 Task: Send an email with the signature David Green with the subject Thank you for a job offer acceptance and the message Can you please let me know the status of the customer complaint we received last week? from softage.10@softage.net to softage.5@softage.net and move the email from Sent Items to the folder User research
Action: Mouse moved to (107, 110)
Screenshot: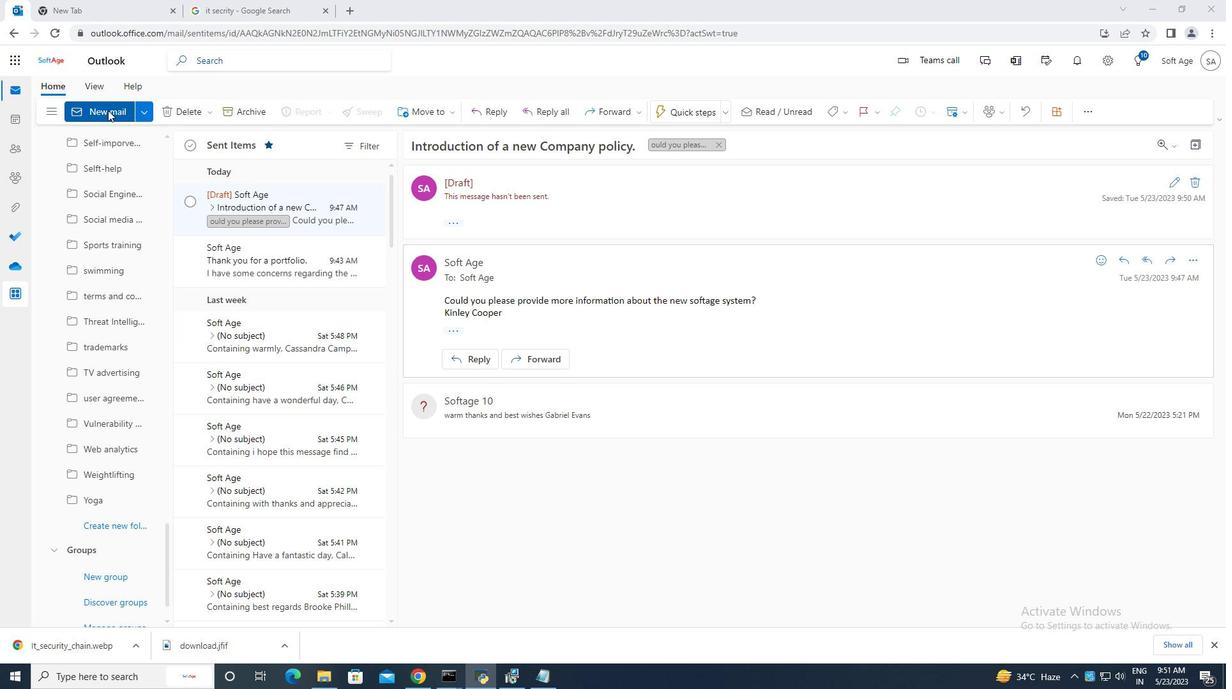 
Action: Mouse pressed left at (107, 110)
Screenshot: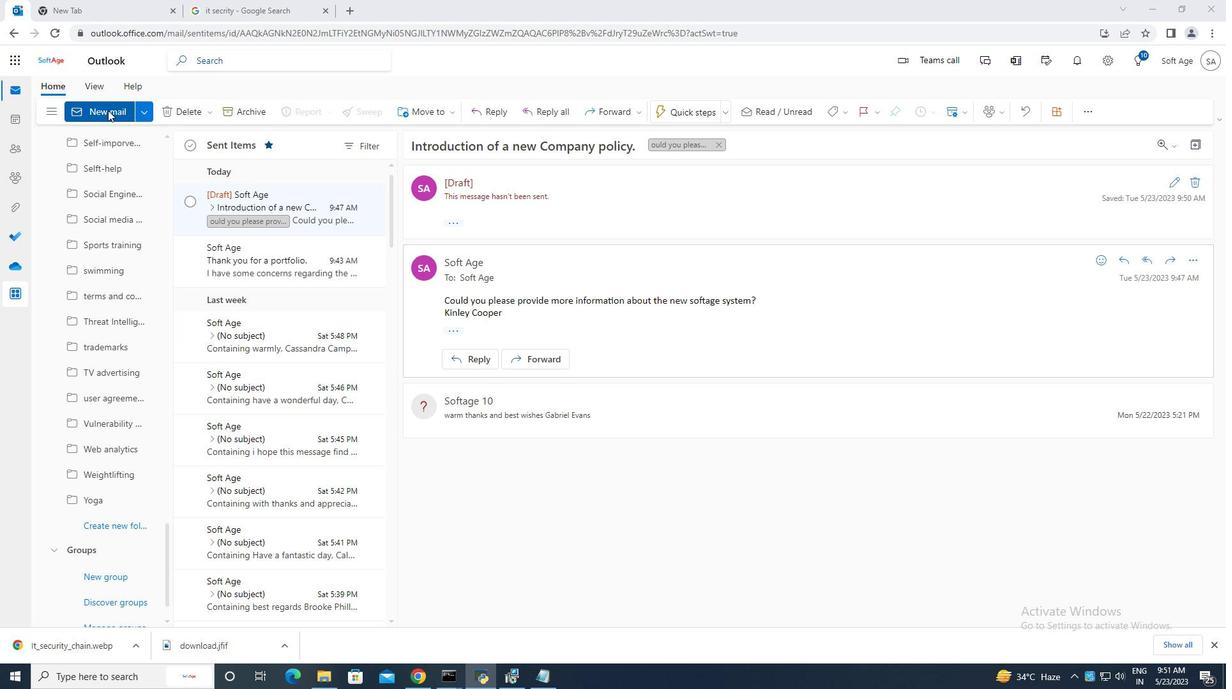 
Action: Mouse moved to (820, 114)
Screenshot: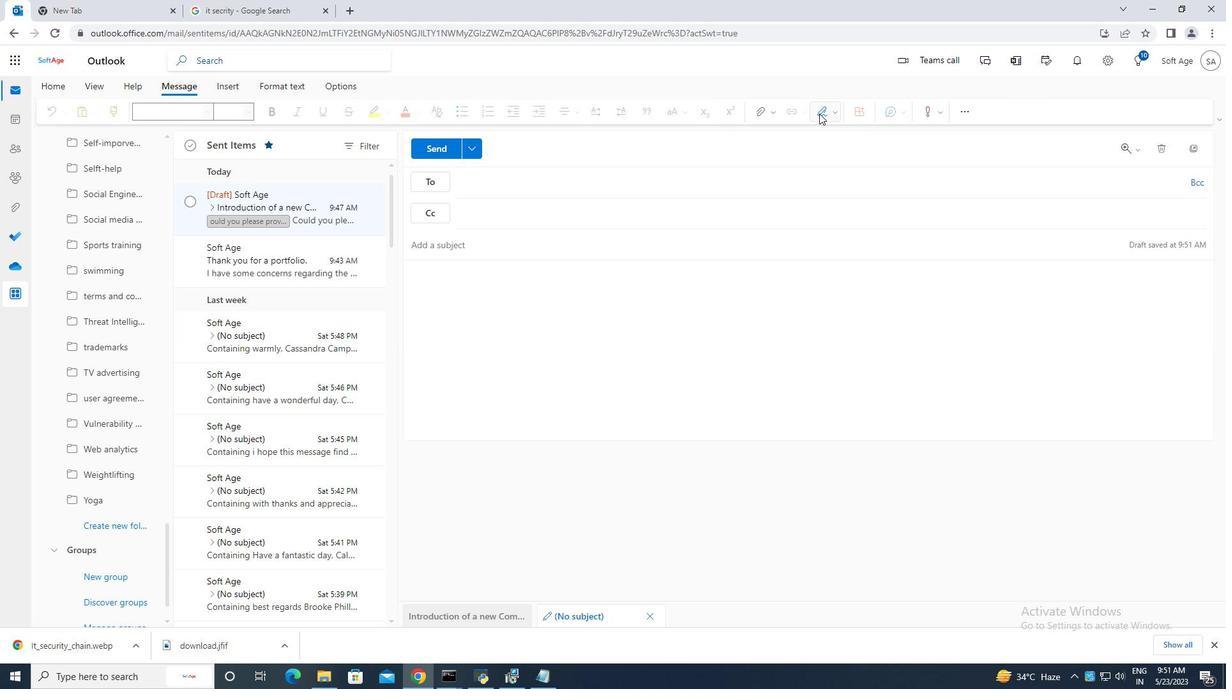 
Action: Mouse pressed left at (820, 114)
Screenshot: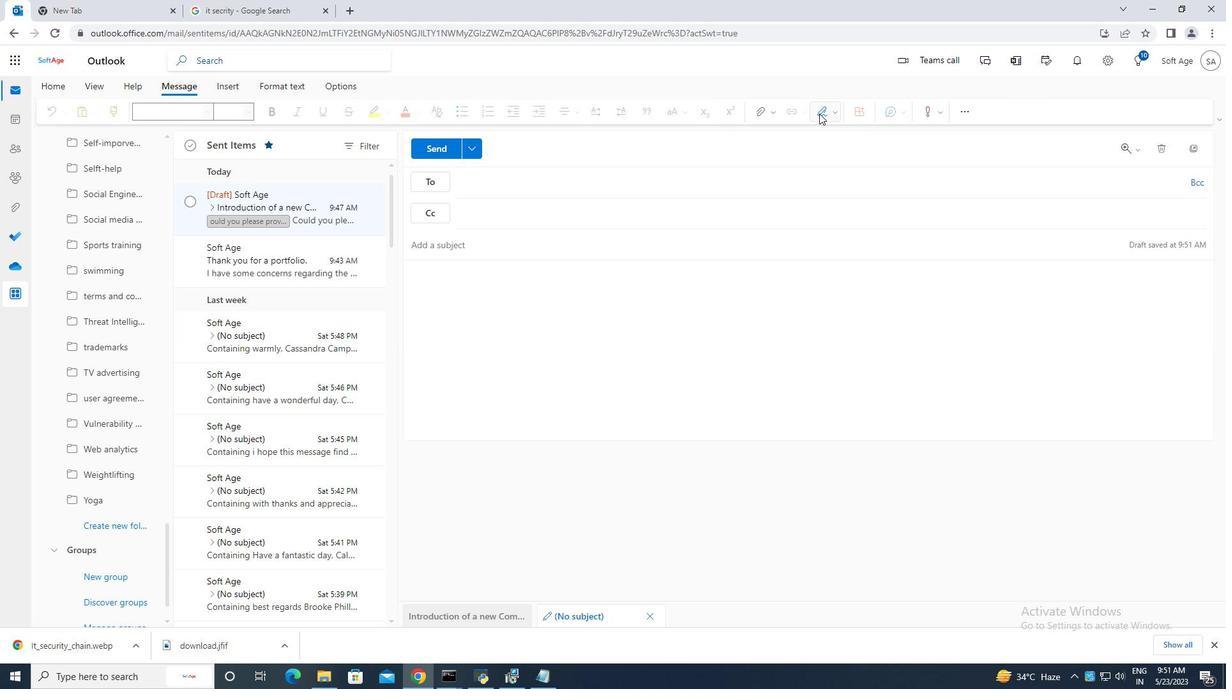 
Action: Mouse moved to (779, 165)
Screenshot: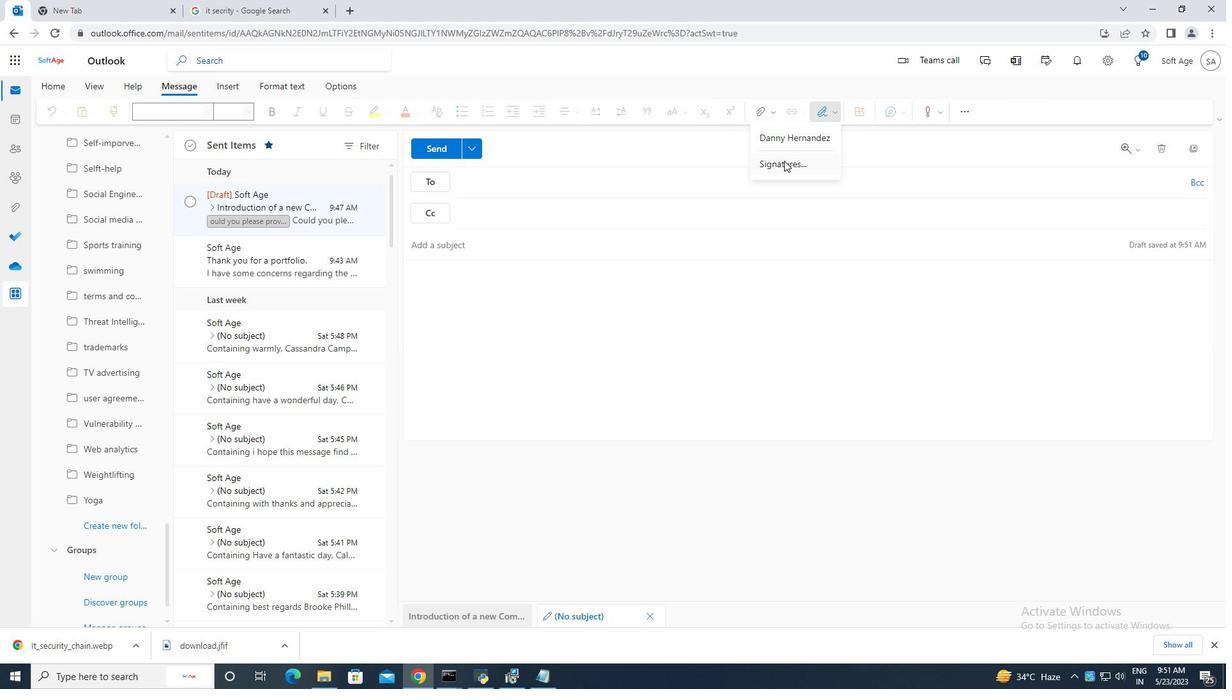 
Action: Mouse pressed left at (779, 165)
Screenshot: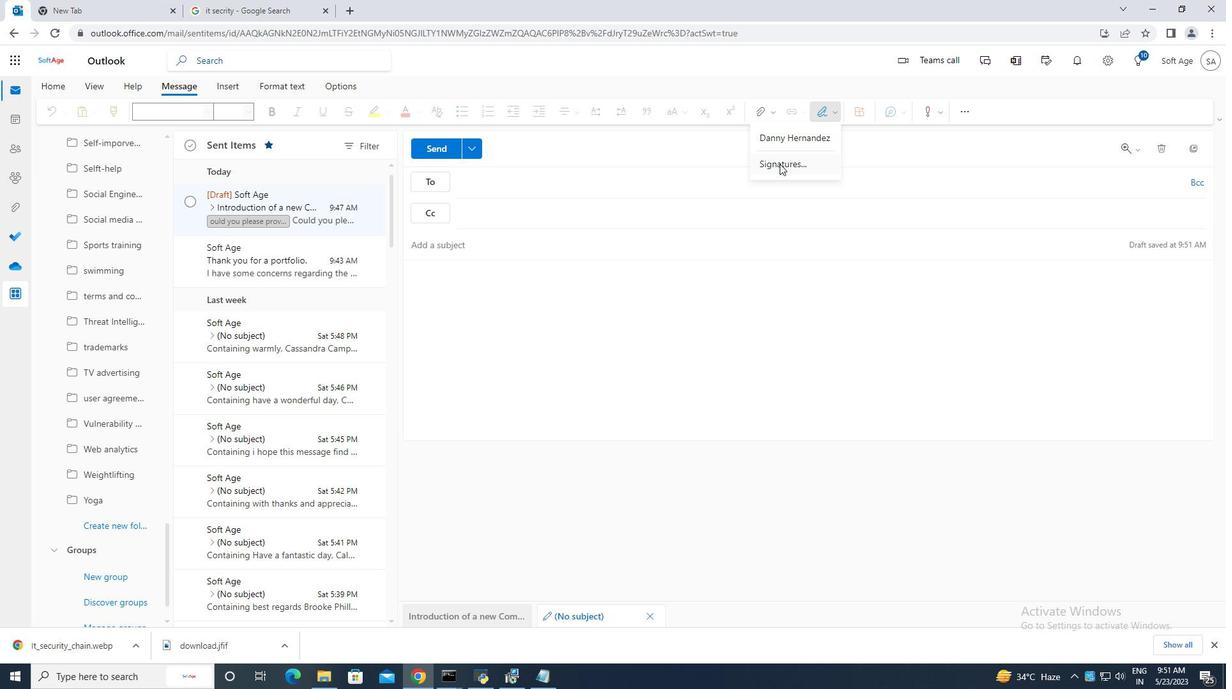 
Action: Mouse moved to (869, 213)
Screenshot: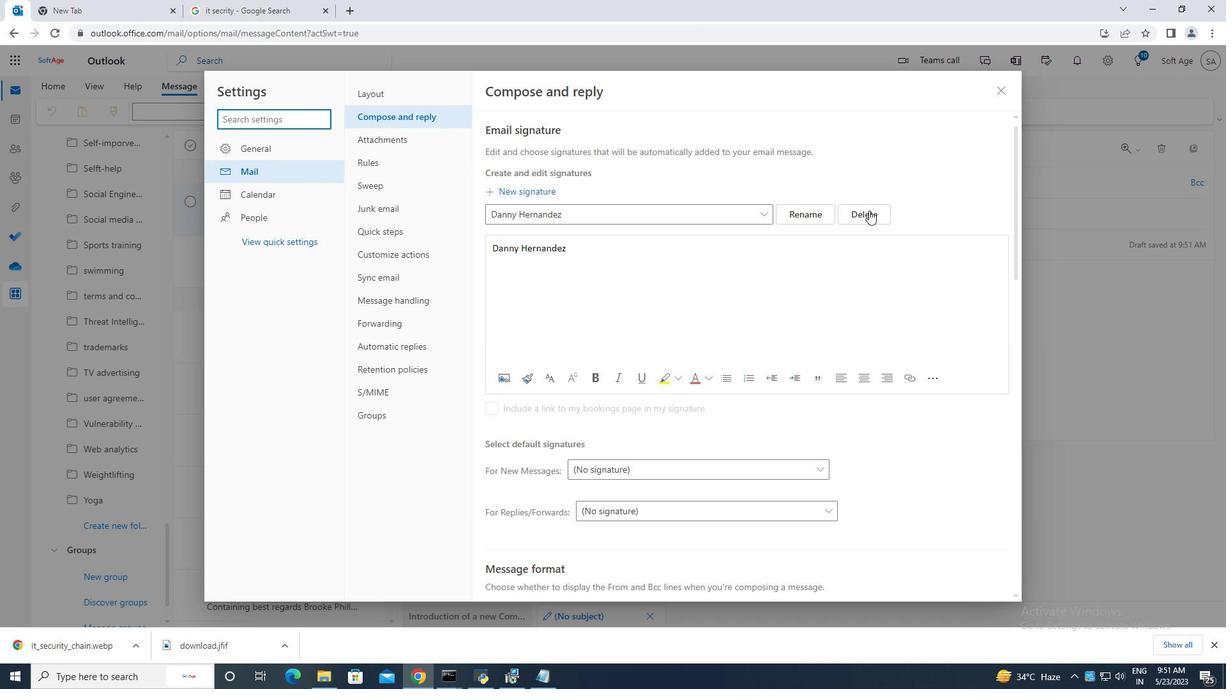 
Action: Mouse pressed left at (869, 213)
Screenshot: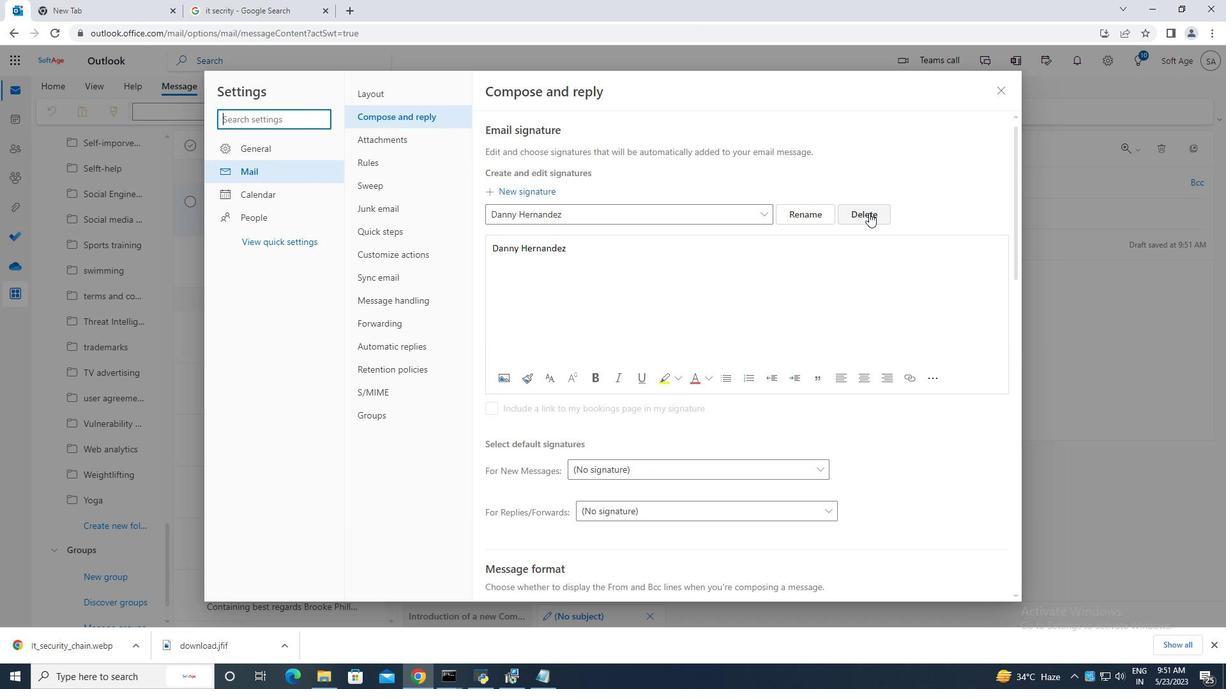 
Action: Mouse moved to (586, 215)
Screenshot: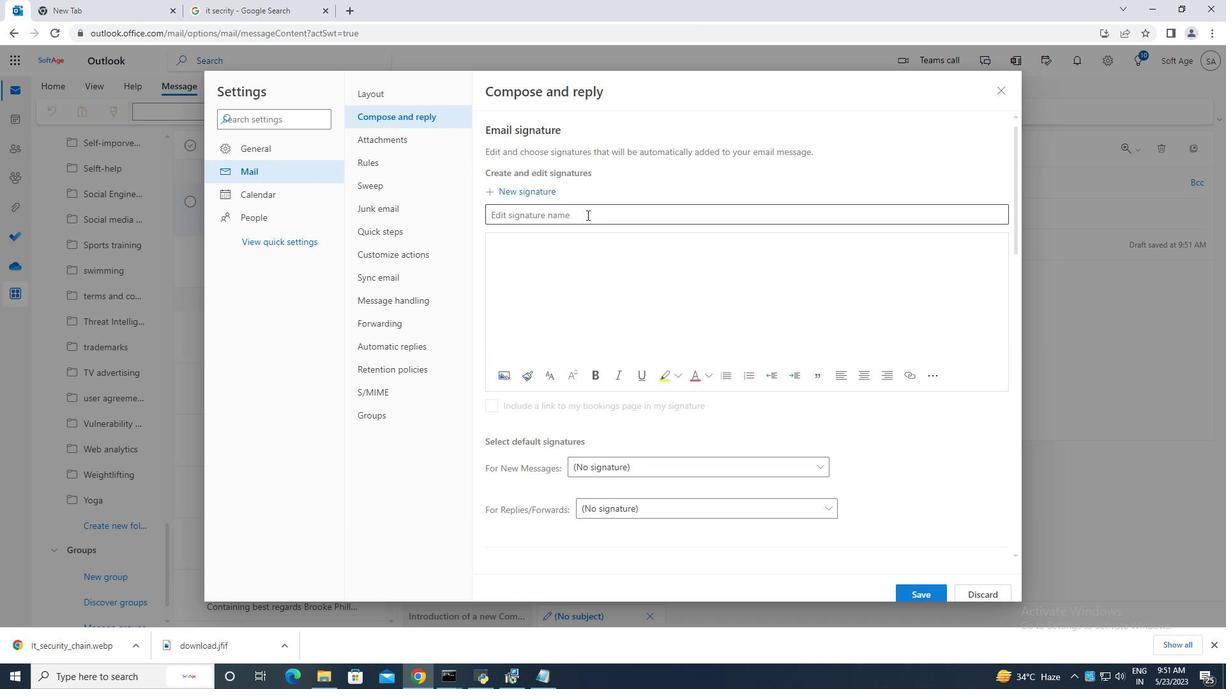 
Action: Mouse pressed left at (586, 215)
Screenshot: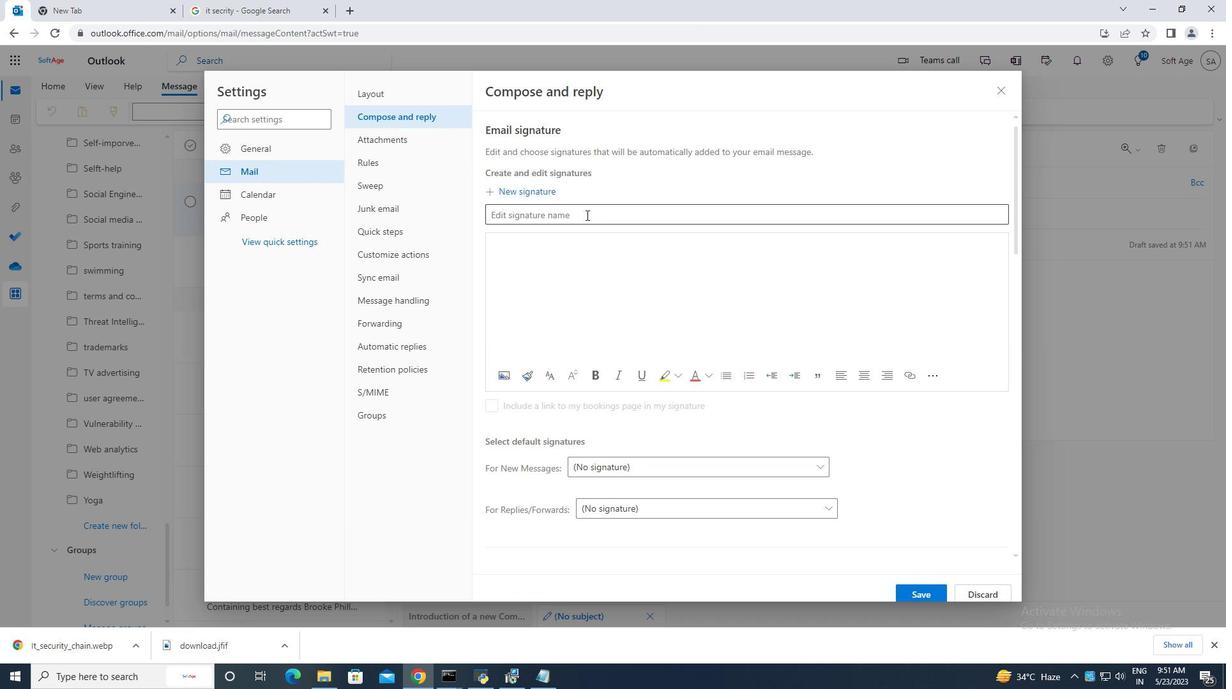 
Action: Key pressed <Key.caps_lock>D<Key.caps_lock>avid<Key.space><Key.backspace><Key.backspace><Key.backspace><Key.backspace><Key.backspace><Key.backspace>d<Key.caps_lock>AVID<Key.space><Key.caps_lock>g<Key.caps_lock>REEN<Key.space>
Screenshot: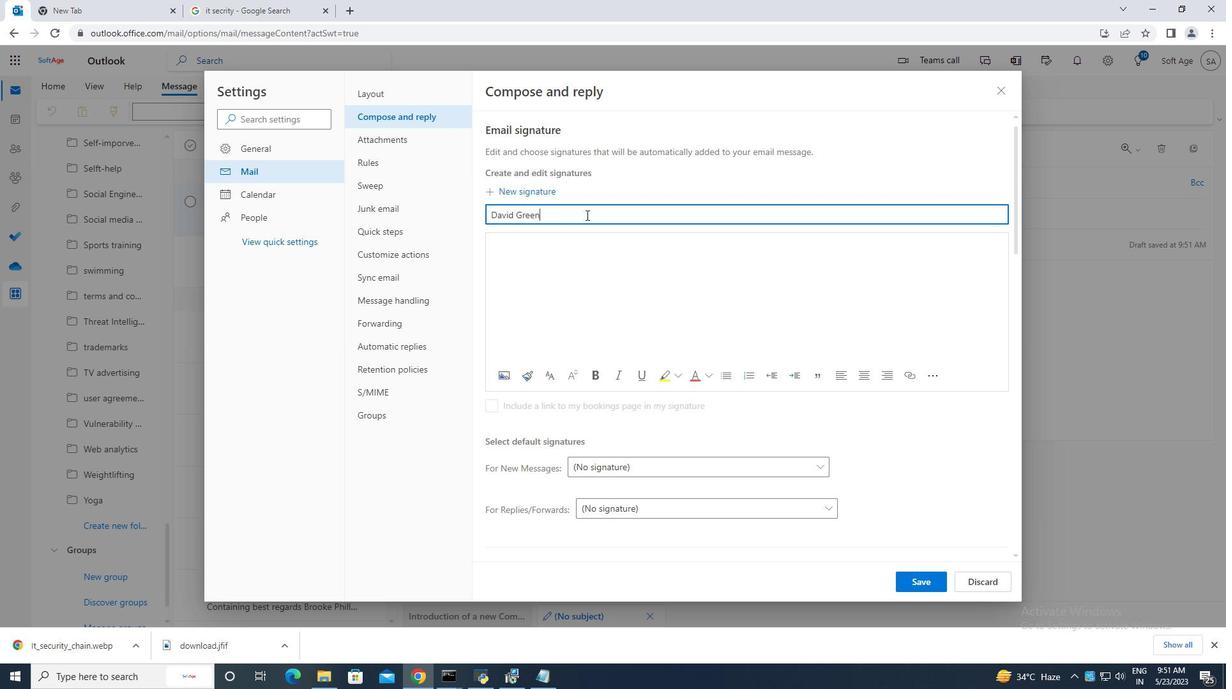 
Action: Mouse moved to (525, 252)
Screenshot: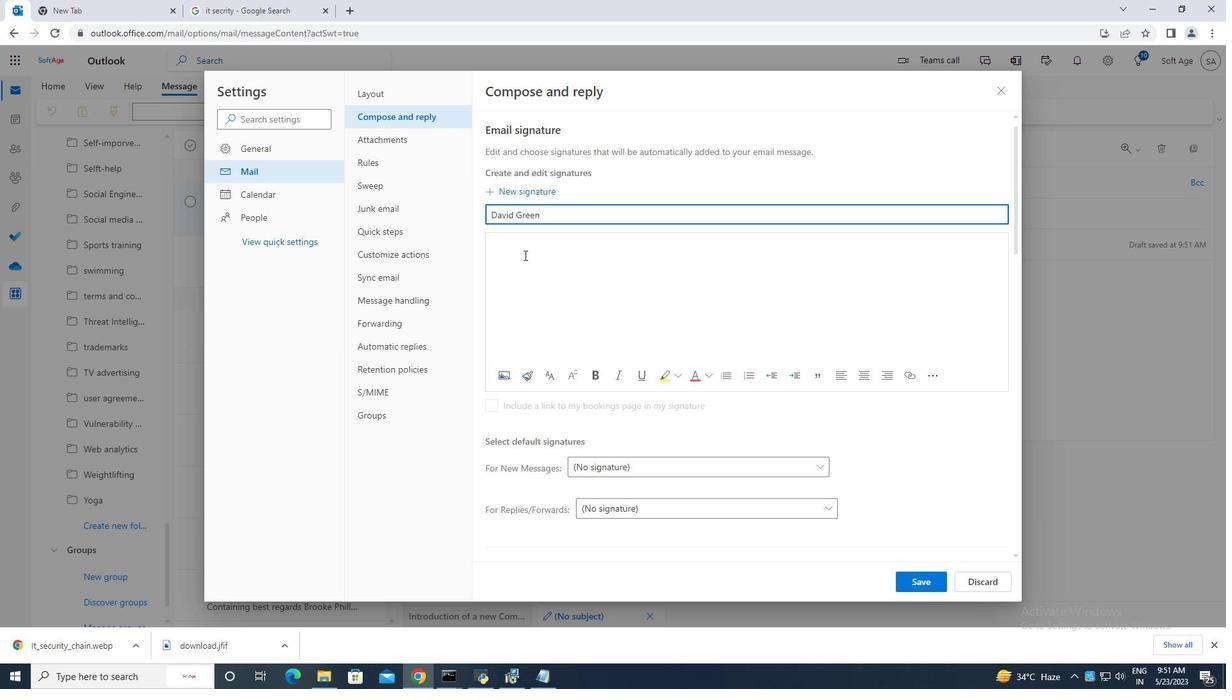 
Action: Mouse pressed left at (525, 252)
Screenshot: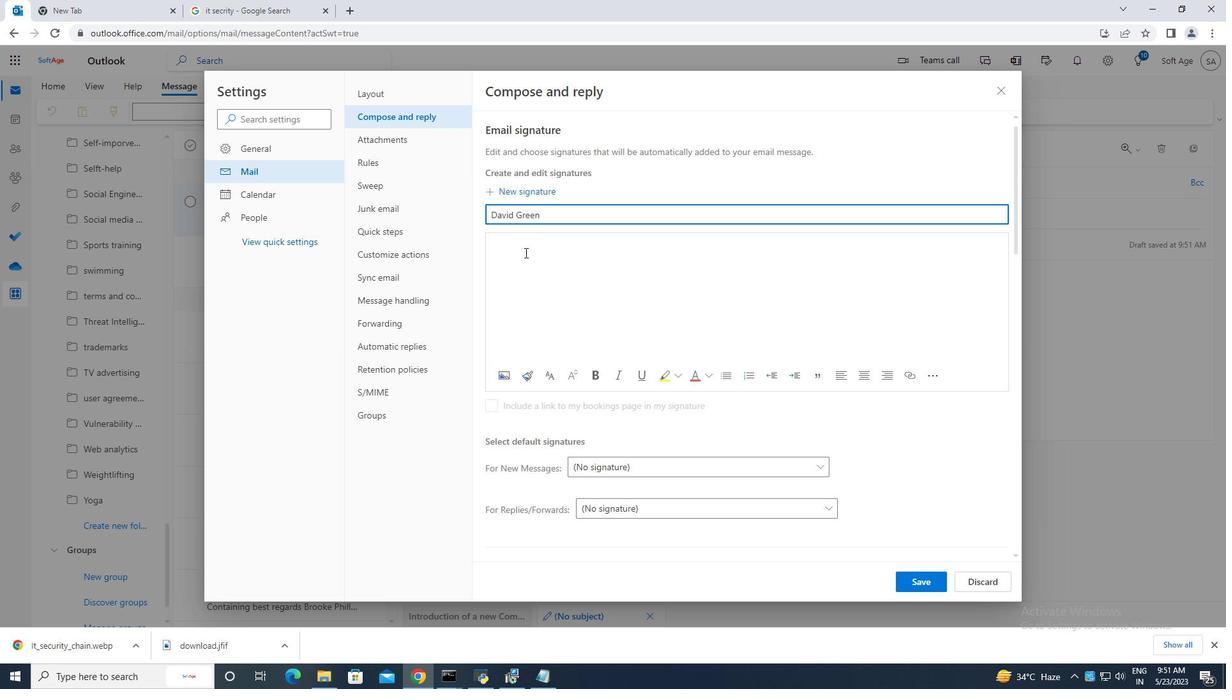 
Action: Key pressed <Key.caps_lock>d<Key.caps_lock>AVID<Key.space><Key.caps_lock>g<Key.caps_lock>REEN
Screenshot: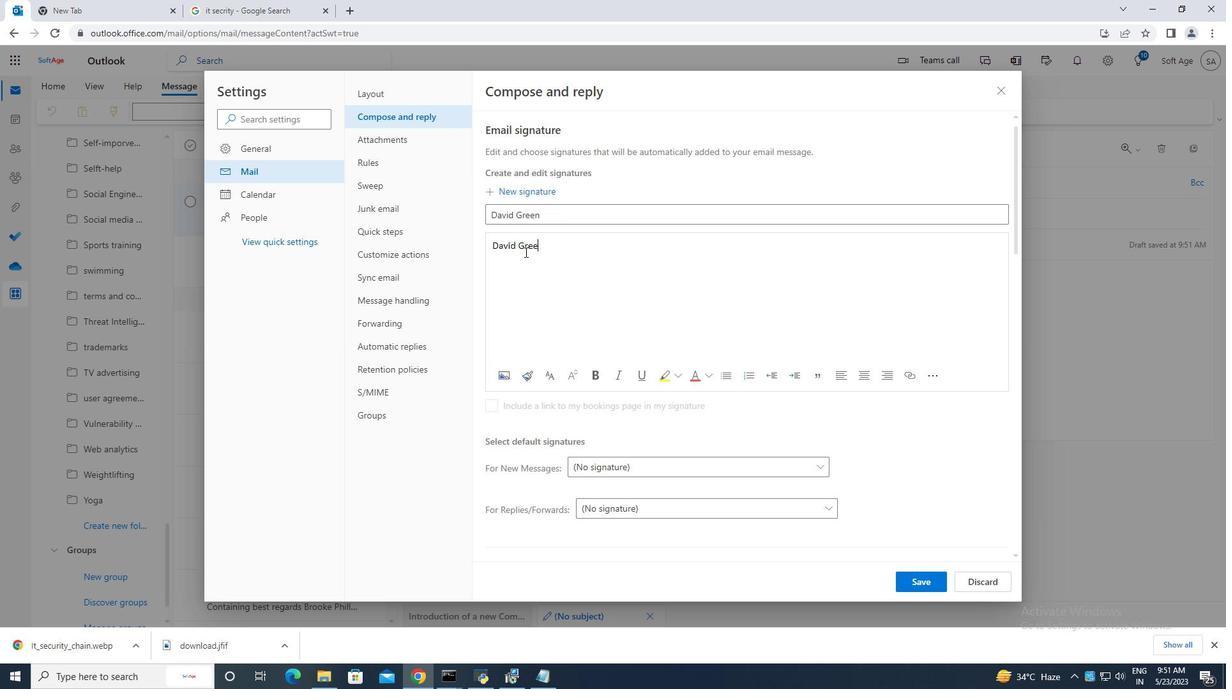 
Action: Mouse moved to (925, 584)
Screenshot: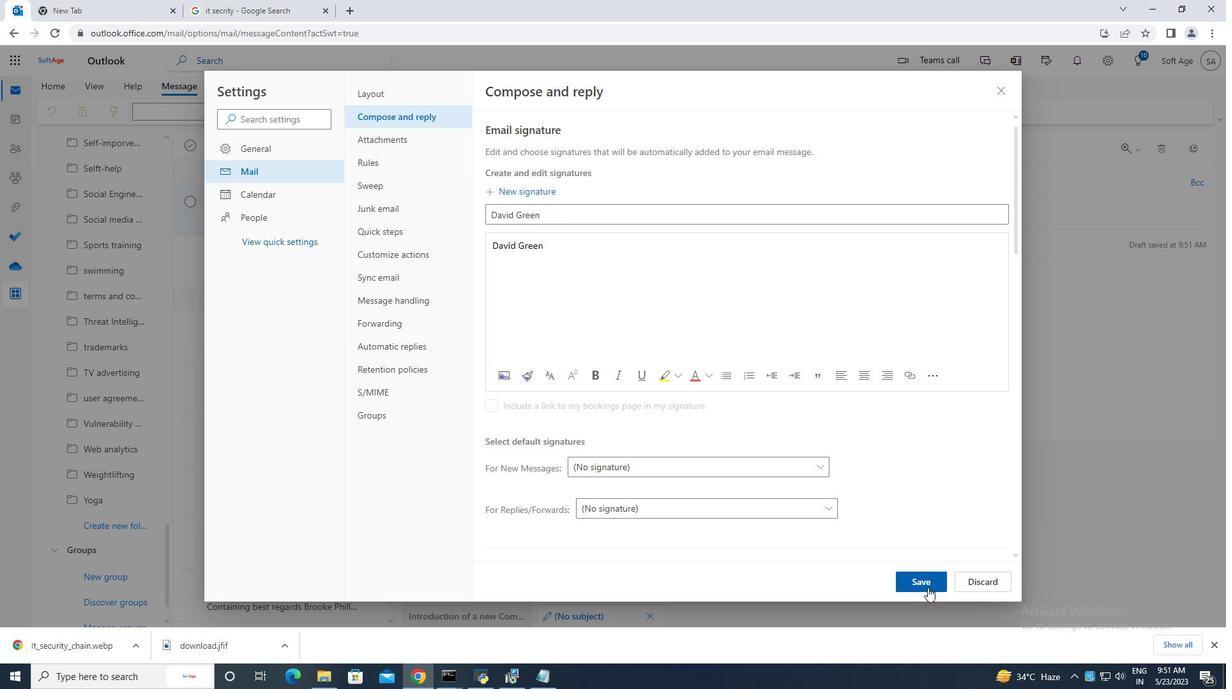 
Action: Mouse pressed left at (925, 584)
Screenshot: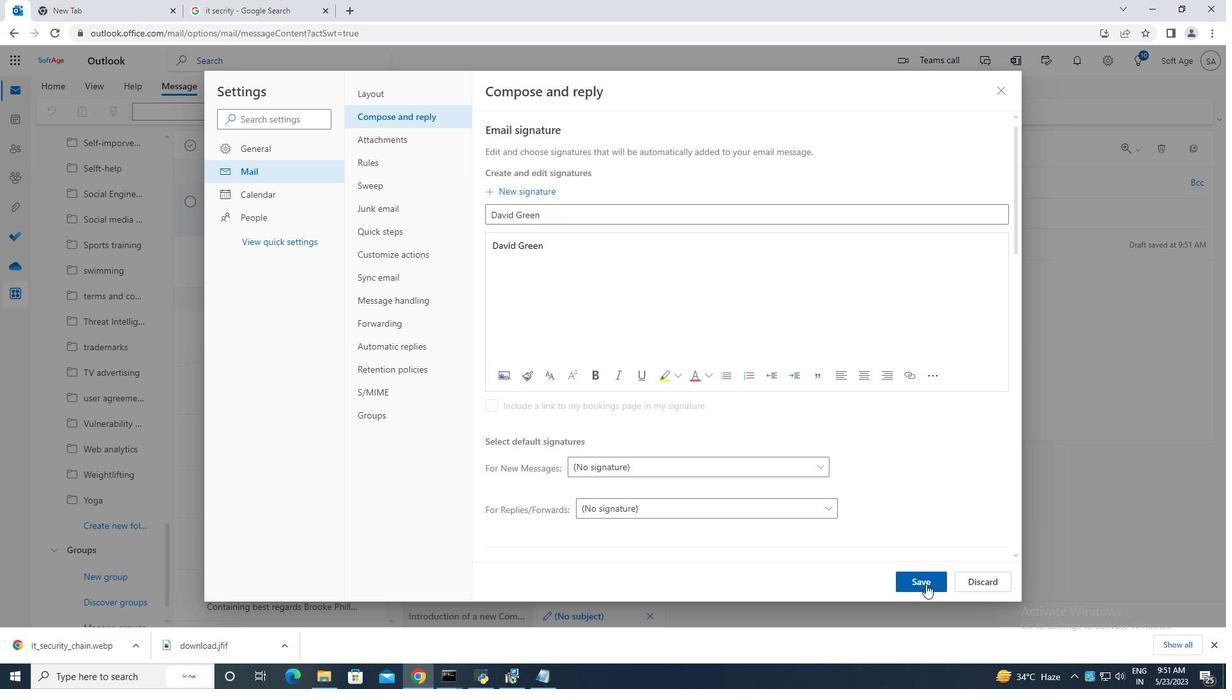 
Action: Mouse moved to (1007, 85)
Screenshot: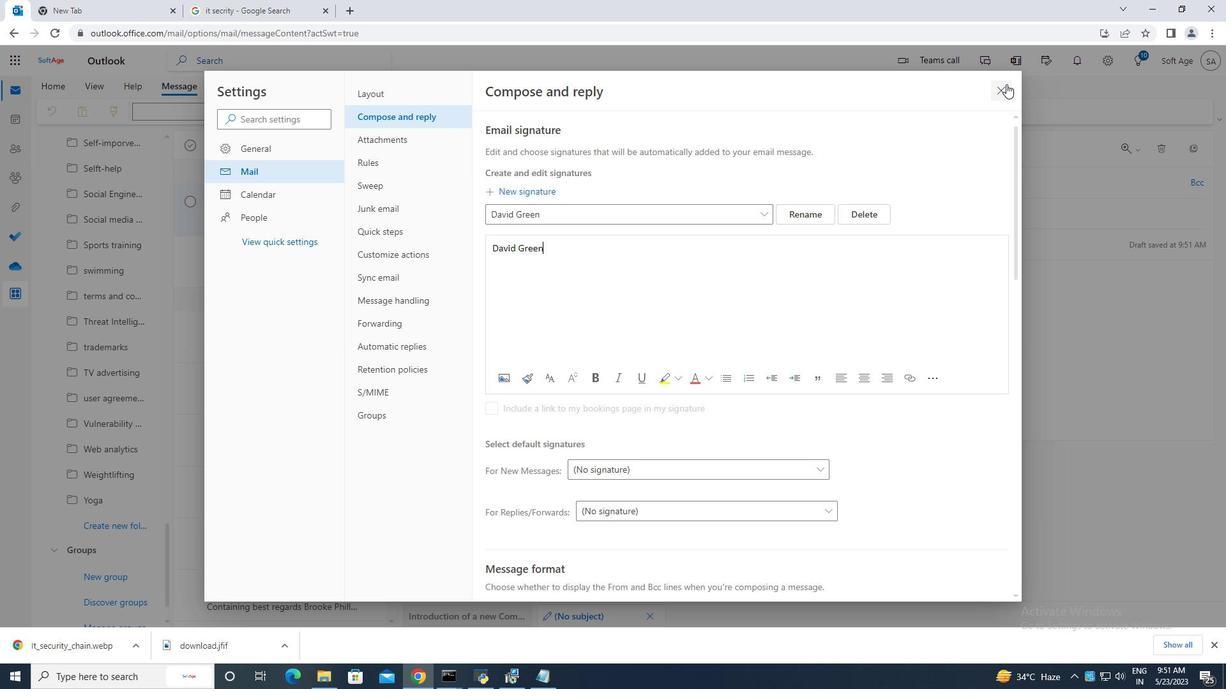 
Action: Mouse pressed left at (1007, 85)
Screenshot: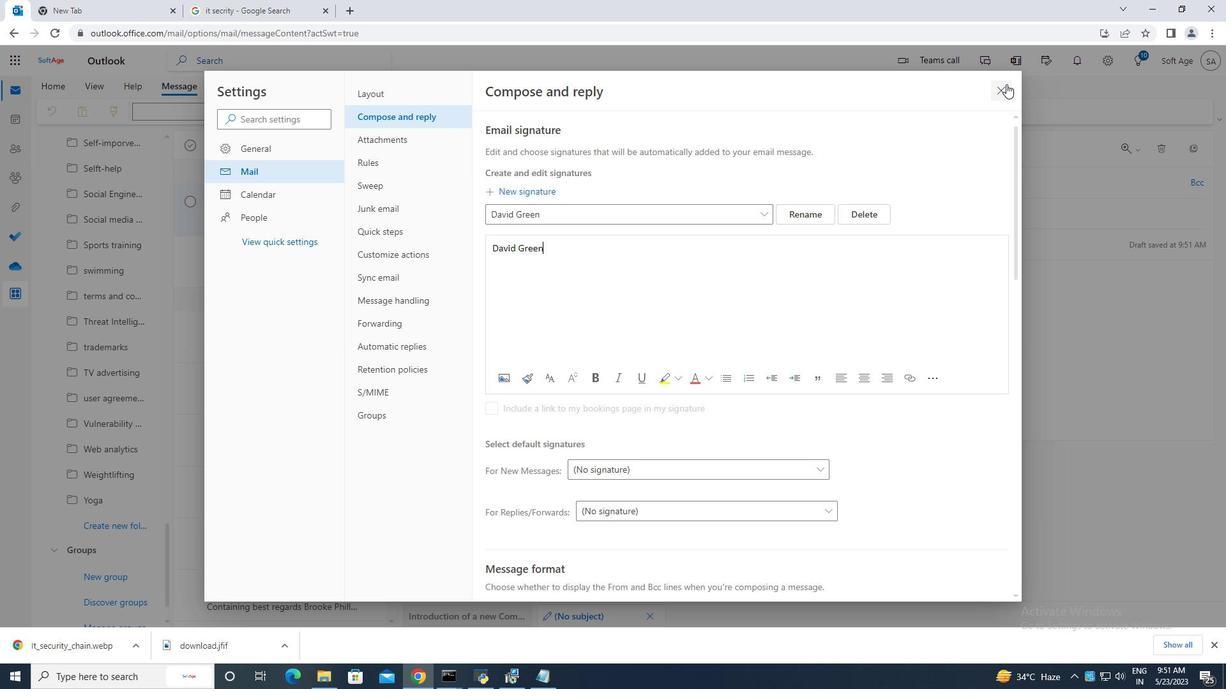 
Action: Mouse moved to (824, 110)
Screenshot: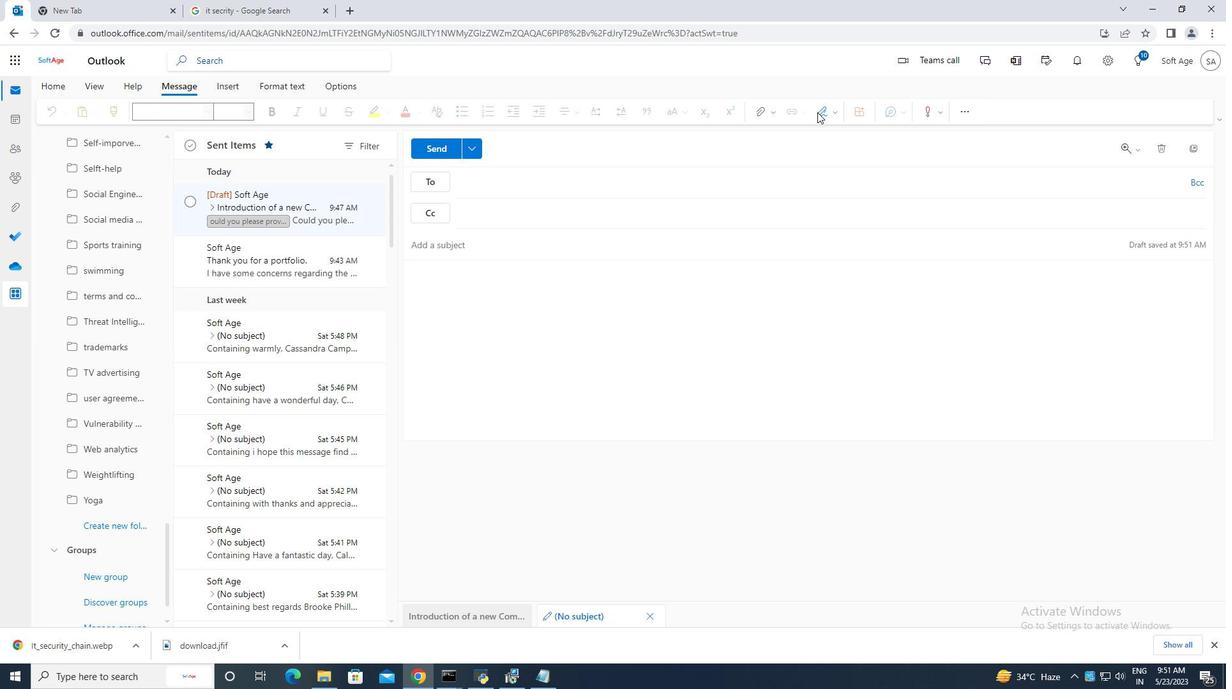 
Action: Mouse pressed left at (824, 110)
Screenshot: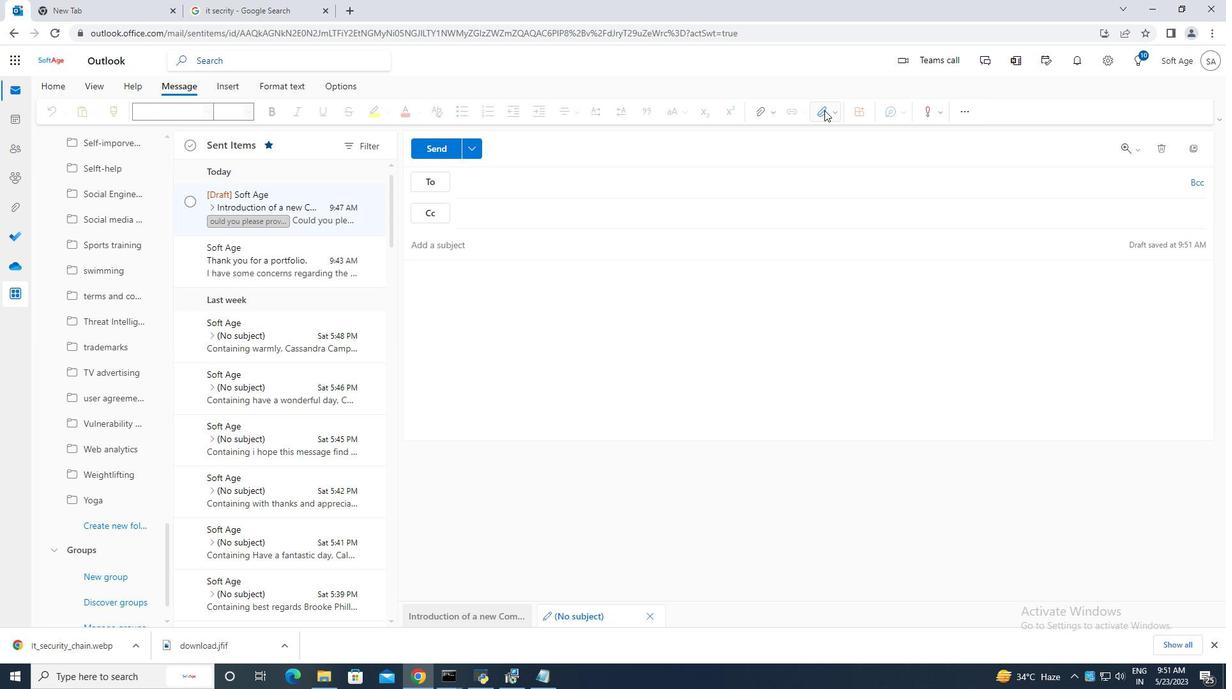 
Action: Mouse moved to (806, 136)
Screenshot: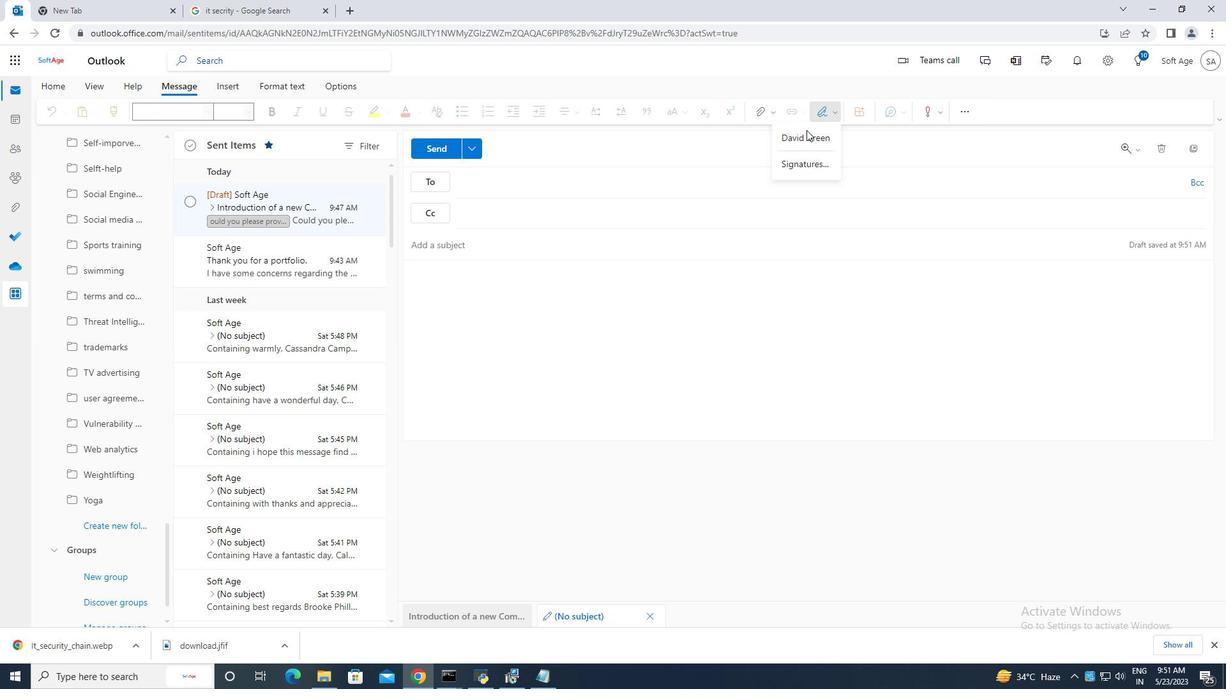 
Action: Mouse pressed left at (806, 136)
Screenshot: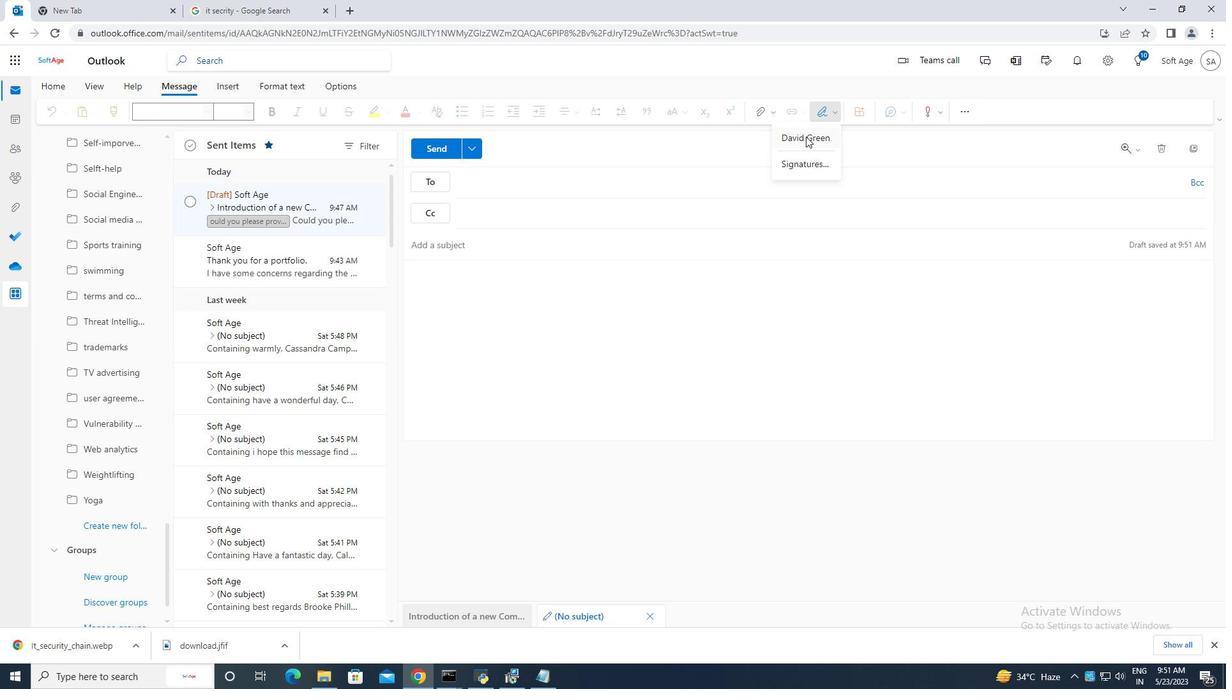 
Action: Mouse moved to (452, 241)
Screenshot: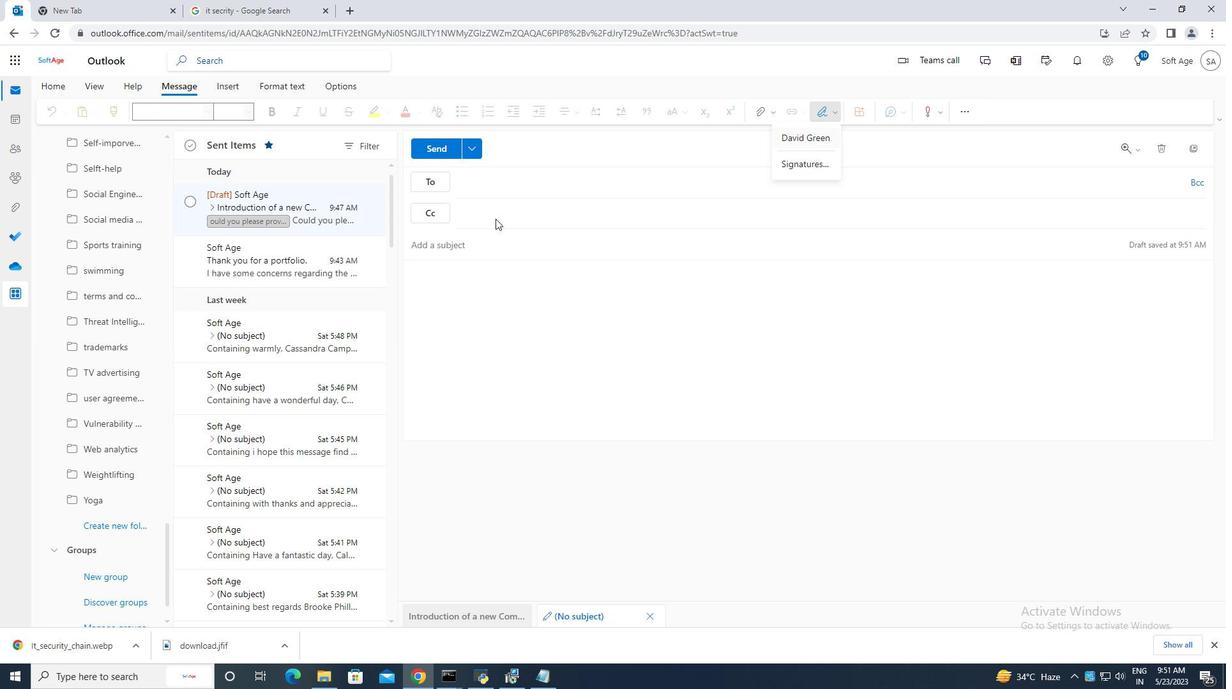 
Action: Mouse pressed left at (452, 241)
Screenshot: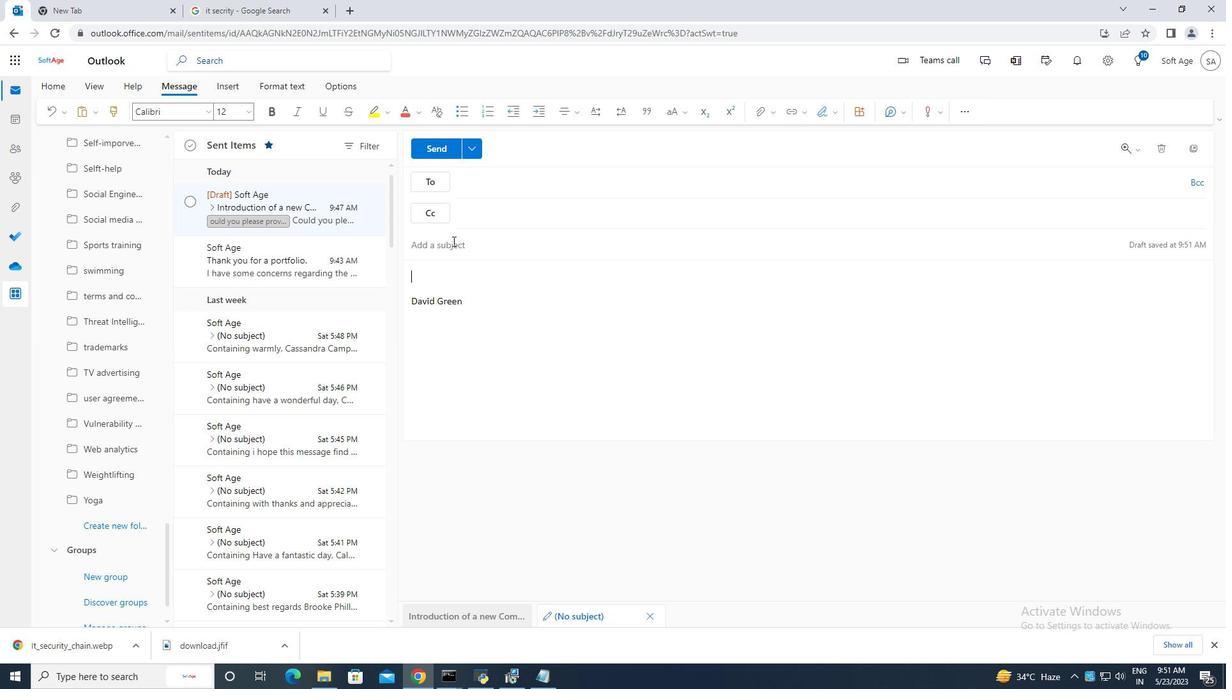
Action: Key pressed <Key.caps_lock>t<Key.caps_lock>HANK<Key.space>YOU<Key.space>FOR<Key.space>A<Key.space>JOB<Key.space>OFFER<Key.space>ACCEPTANCE<Key.space><Key.backspace>.
Screenshot: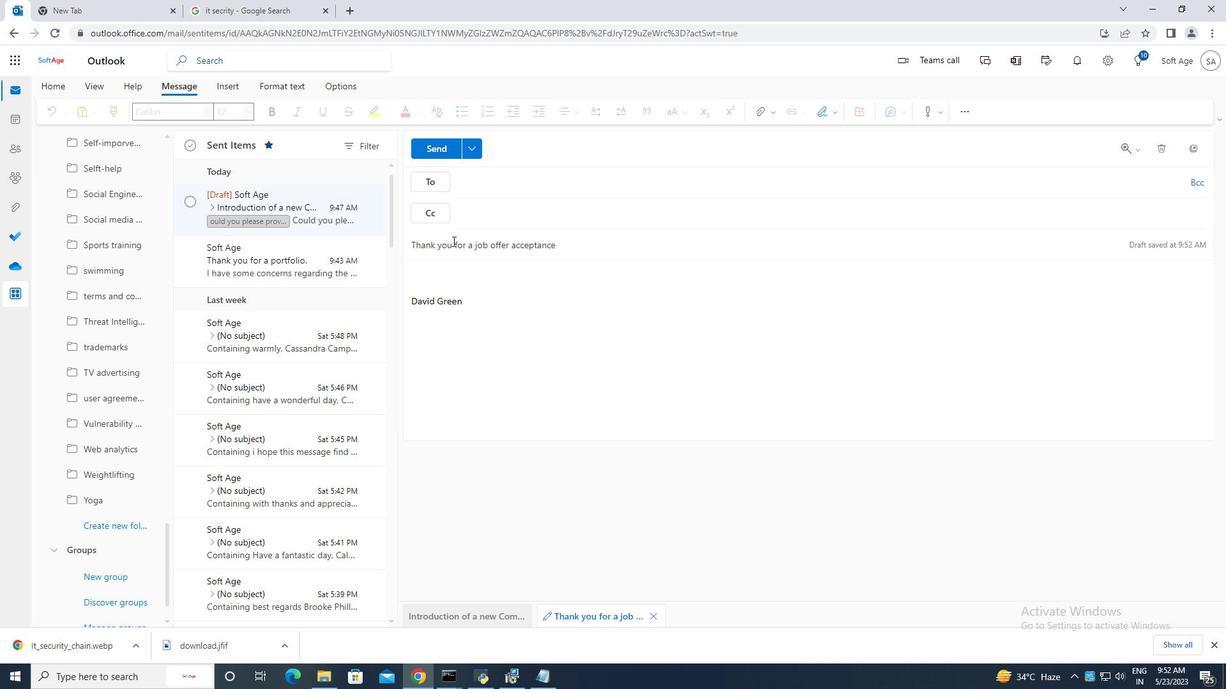 
Action: Mouse moved to (446, 272)
Screenshot: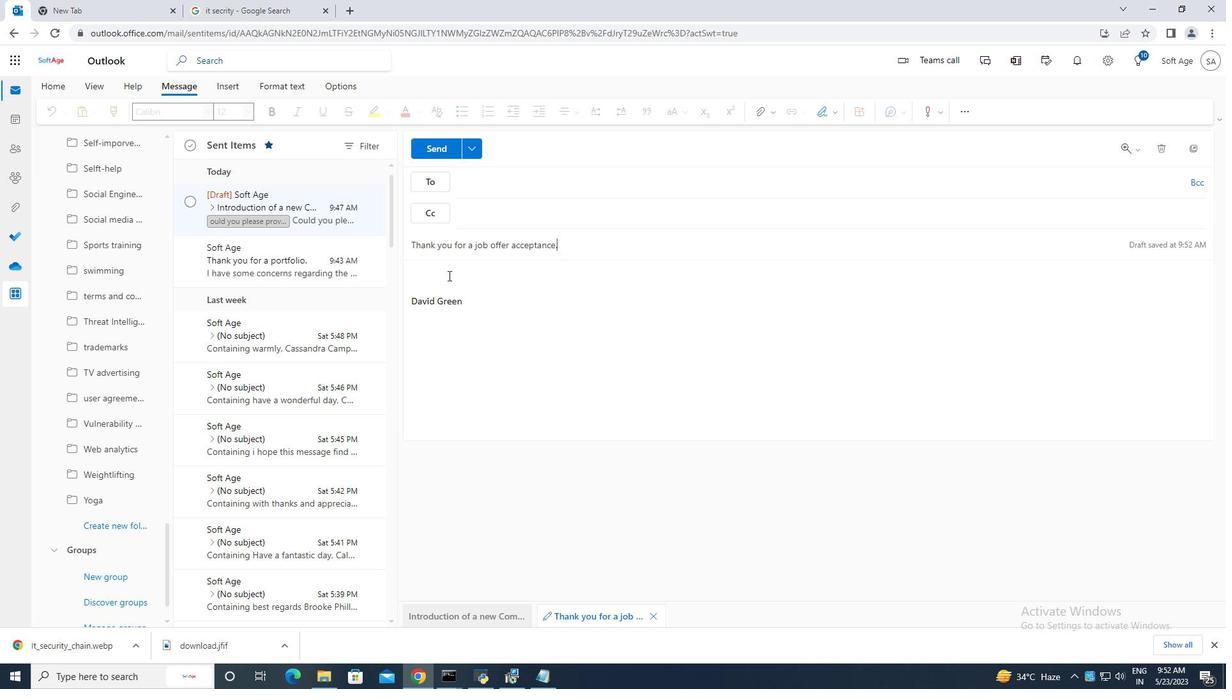 
Action: Mouse pressed left at (446, 272)
Screenshot: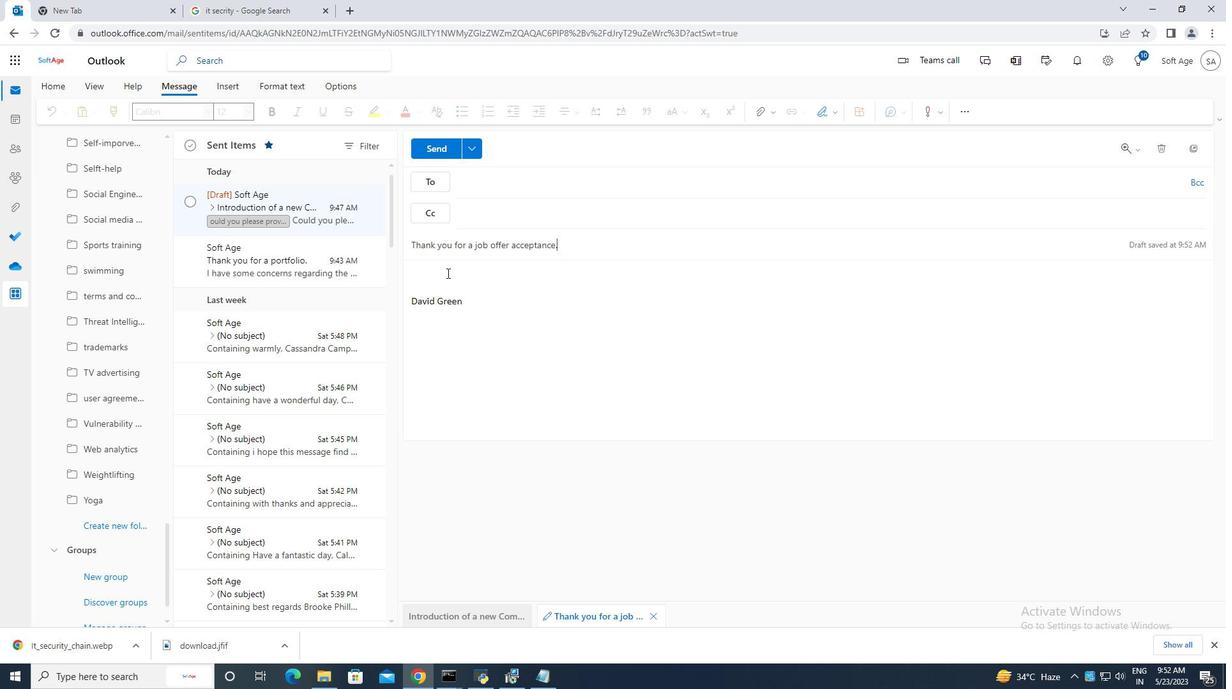 
Action: Key pressed <Key.caps_lock>c<Key.caps_lock>AN<Key.space>YOU<Key.space>PLEASE<Key.space>LET<Key.space>ME<Key.space>KNOW<Key.space>THE<Key.space>STATUS<Key.space>OF<Key.space>THE<Key.space>CUSTOMER<Key.space>COMPLAINT<Key.space>WE<Key.space>RECIEVED<Key.space><Key.backspace><Key.backspace><Key.backspace><Key.backspace><Key.backspace><Key.backspace>EVIED<Key.space><Key.backspace><Key.backspace><Key.backspace><Key.backspace>ED<Key.space><Key.backspace><Key.backspace><Key.backspace><Key.backspace>IEVED<Key.space><Key.backspace><Key.backspace><Key.backspace><Key.backspace><Key.backspace>VED<Key.space>LAST<Key.space>WEEK.
Screenshot: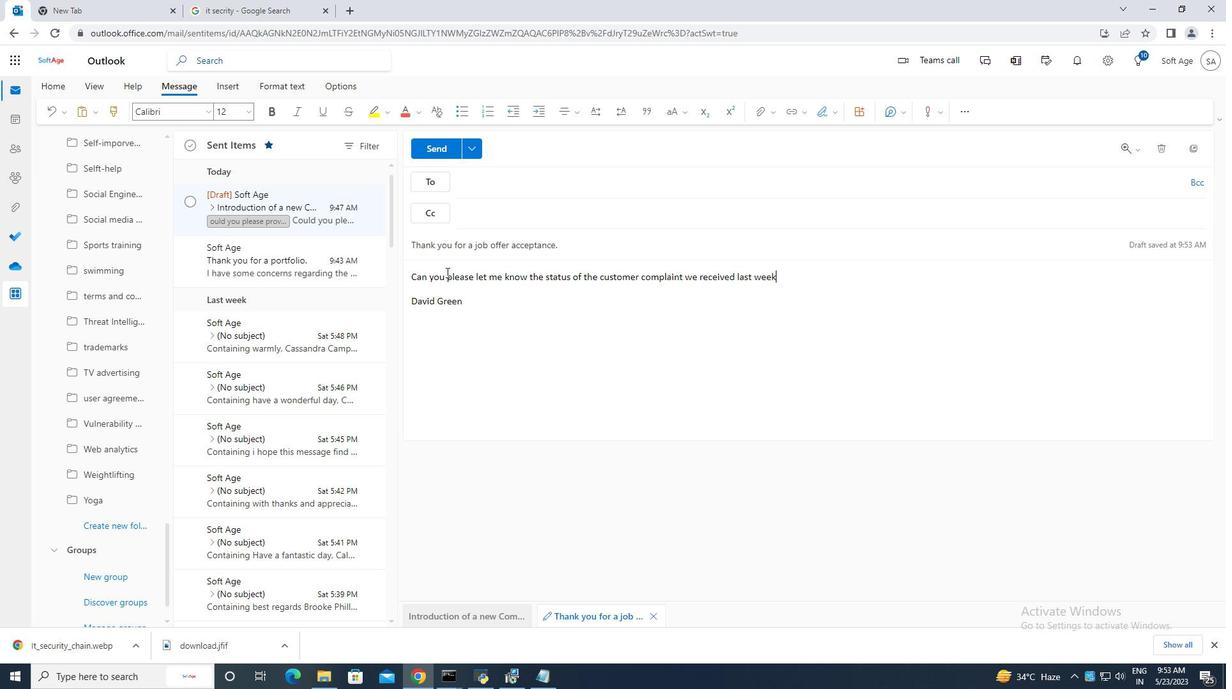
Action: Mouse moved to (518, 187)
Screenshot: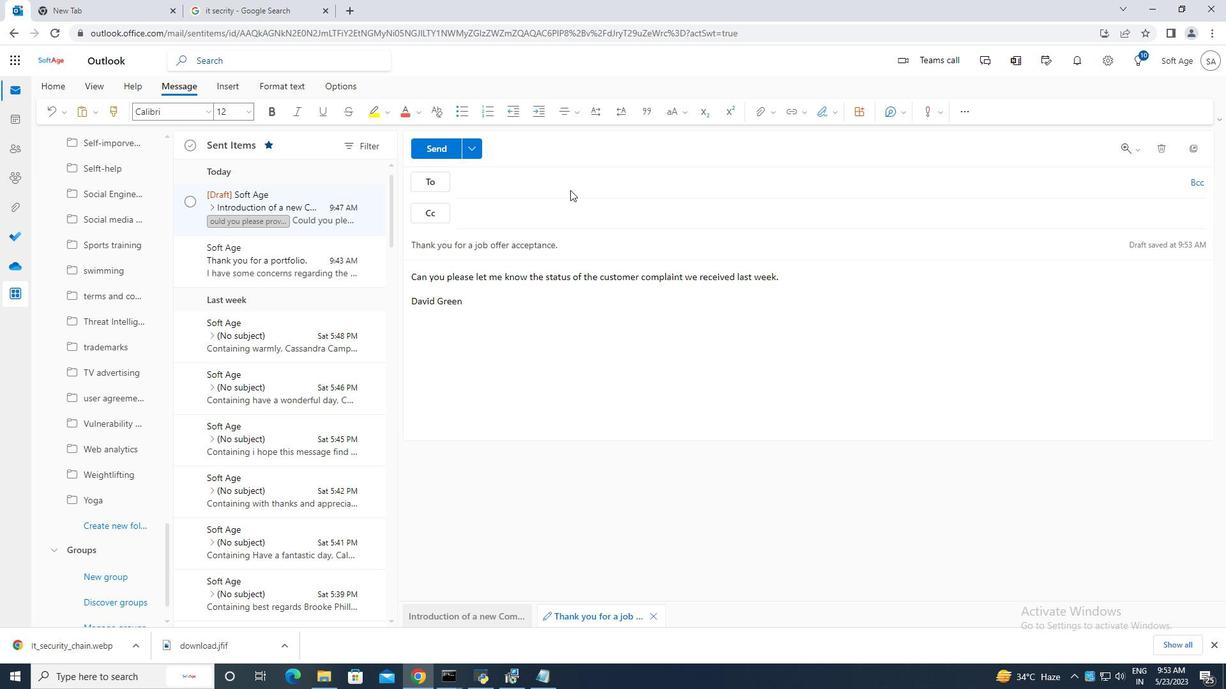 
Action: Mouse pressed left at (518, 187)
Screenshot: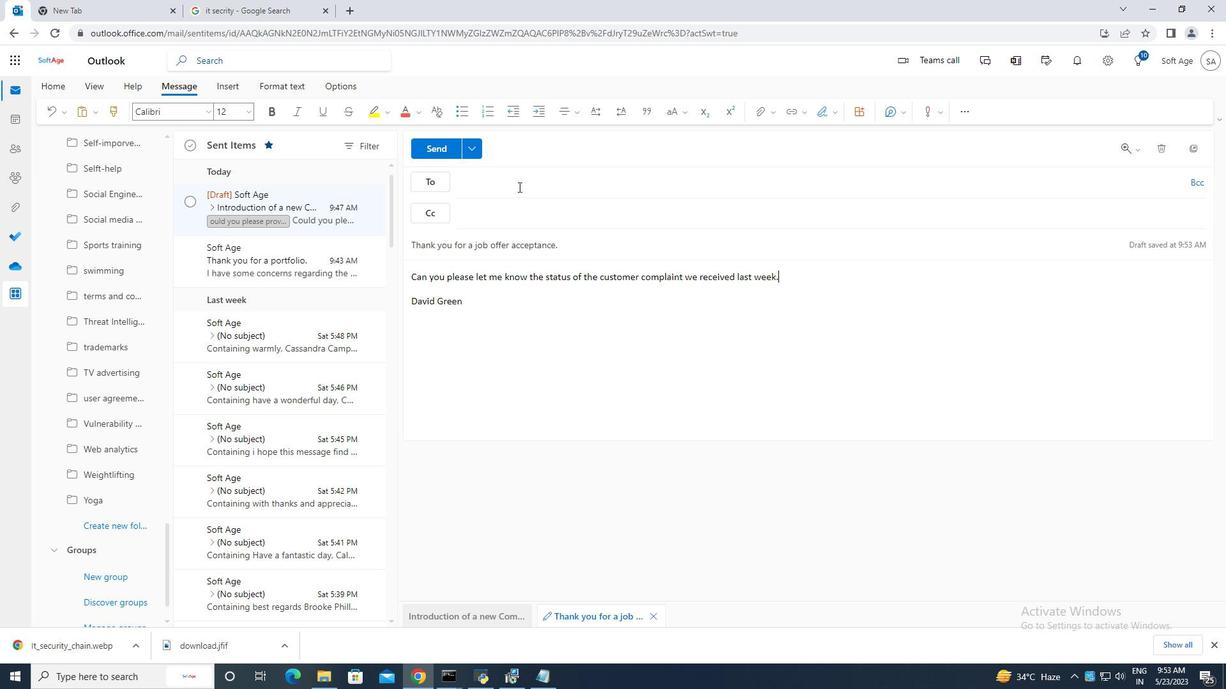 
Action: Key pressed SOFTAGE.5<Key.shift>@
Screenshot: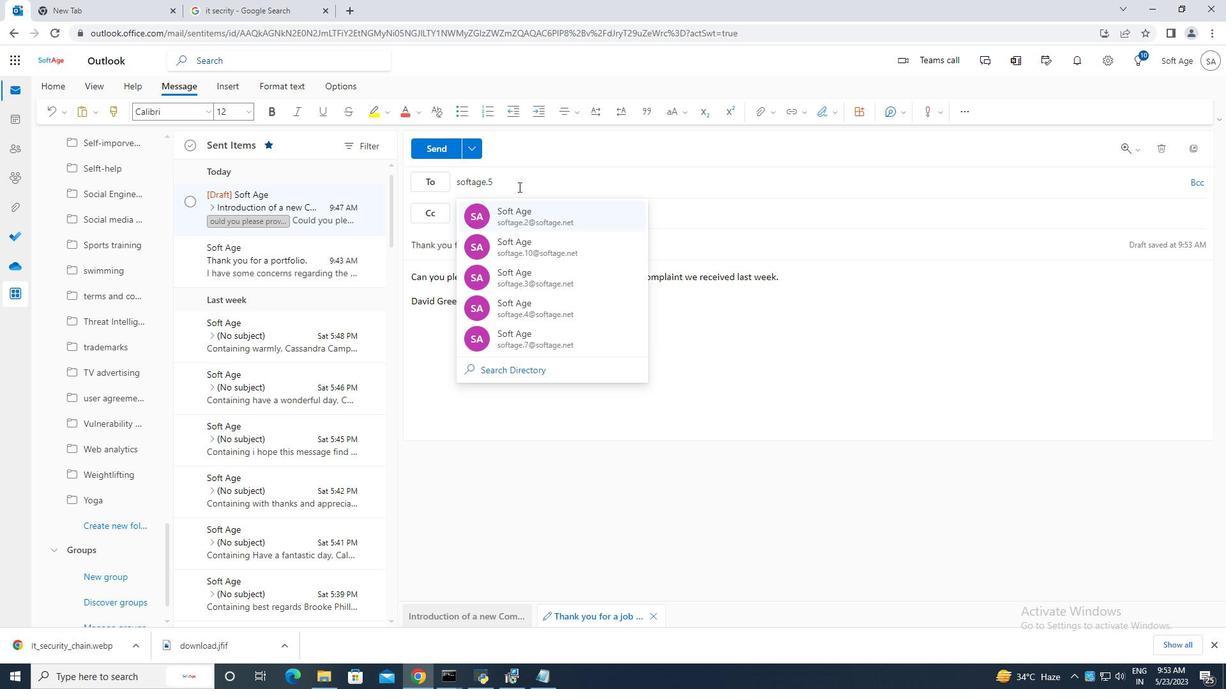 
Action: Mouse moved to (575, 210)
Screenshot: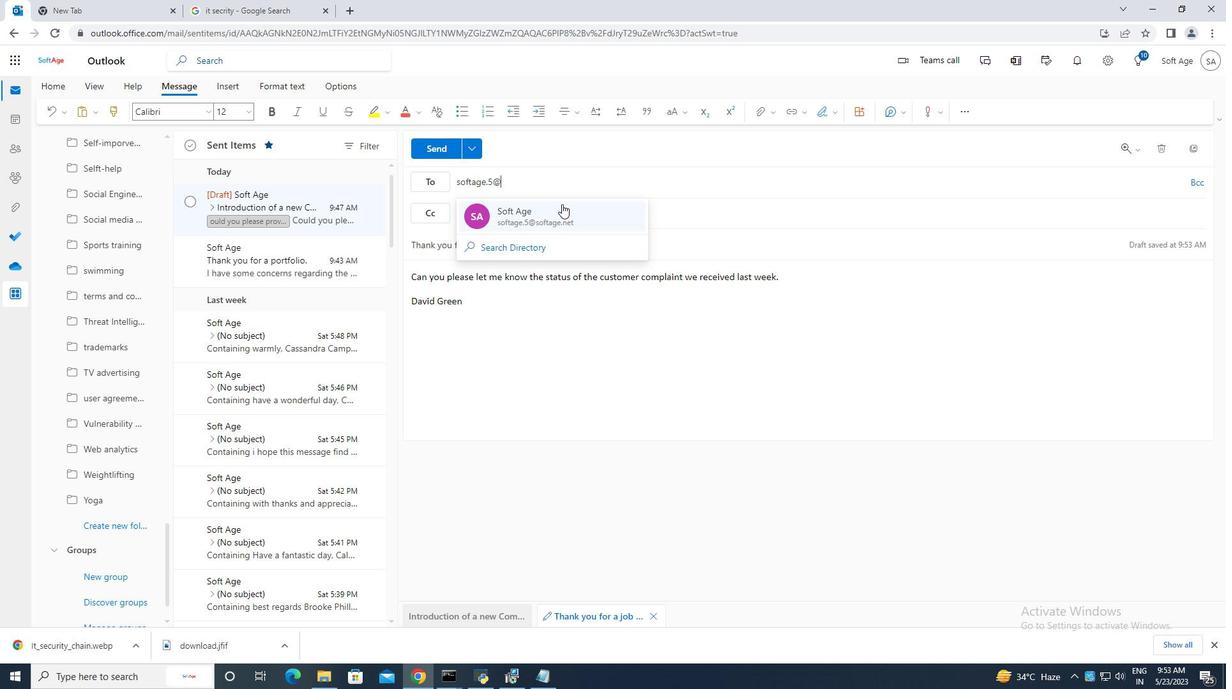 
Action: Mouse pressed left at (575, 210)
Screenshot: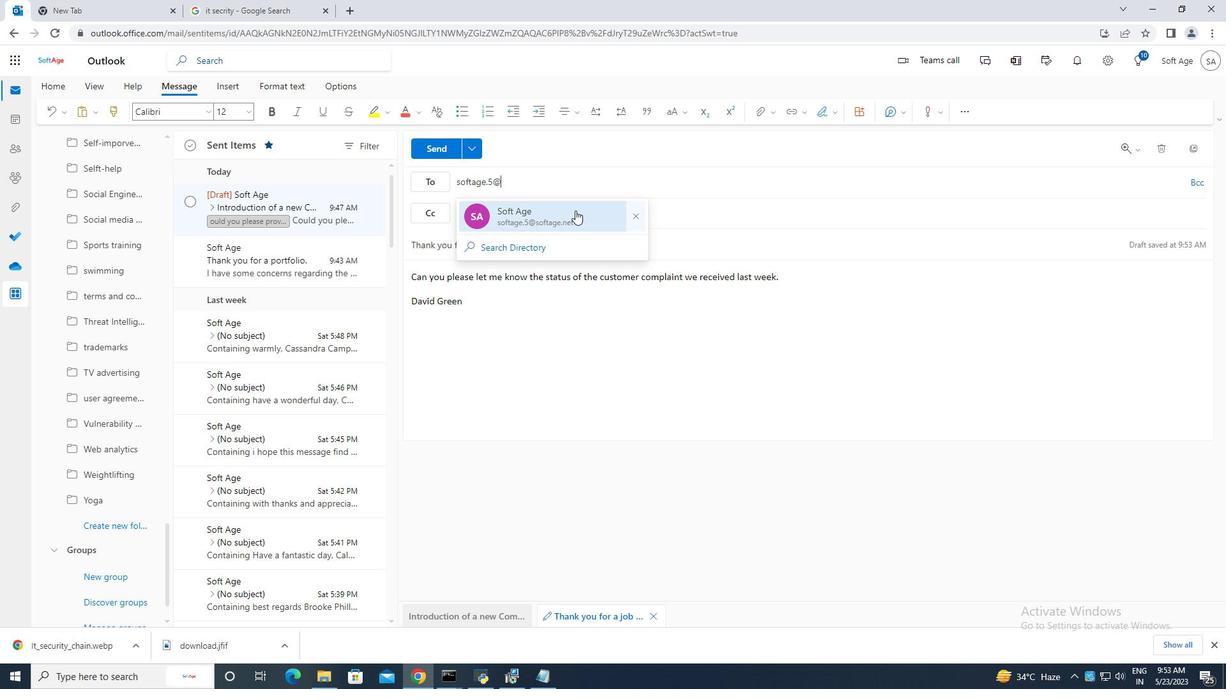 
Action: Mouse moved to (125, 525)
Screenshot: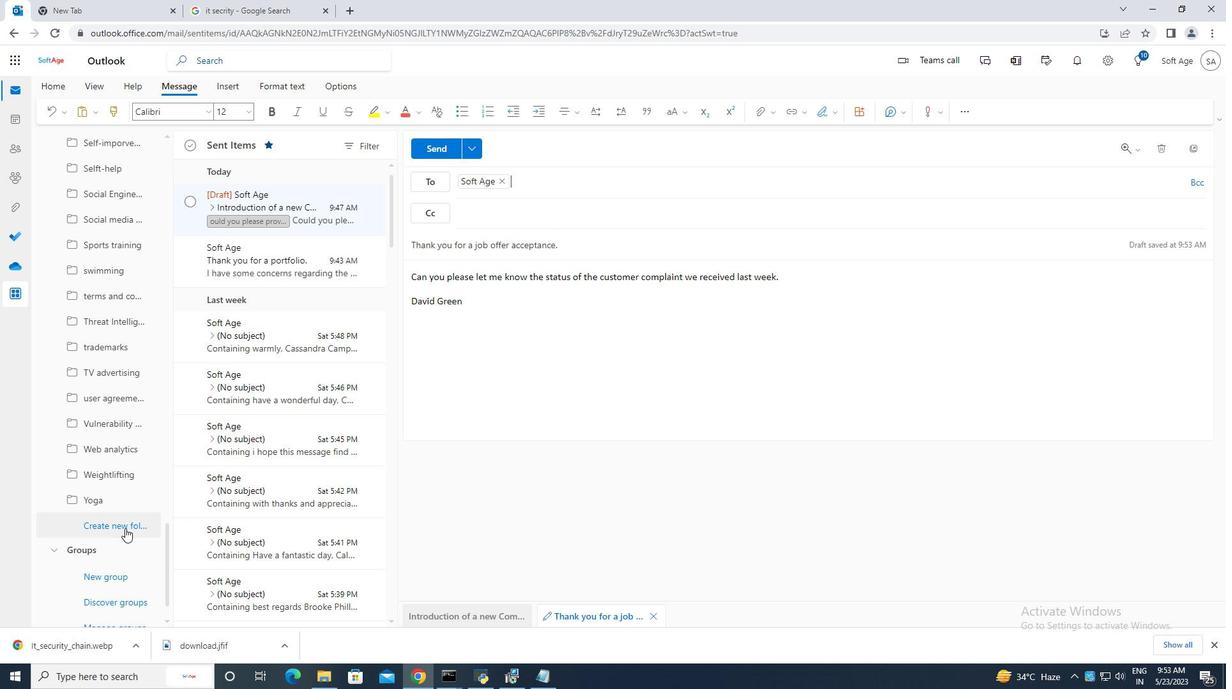 
Action: Mouse pressed left at (125, 525)
Screenshot: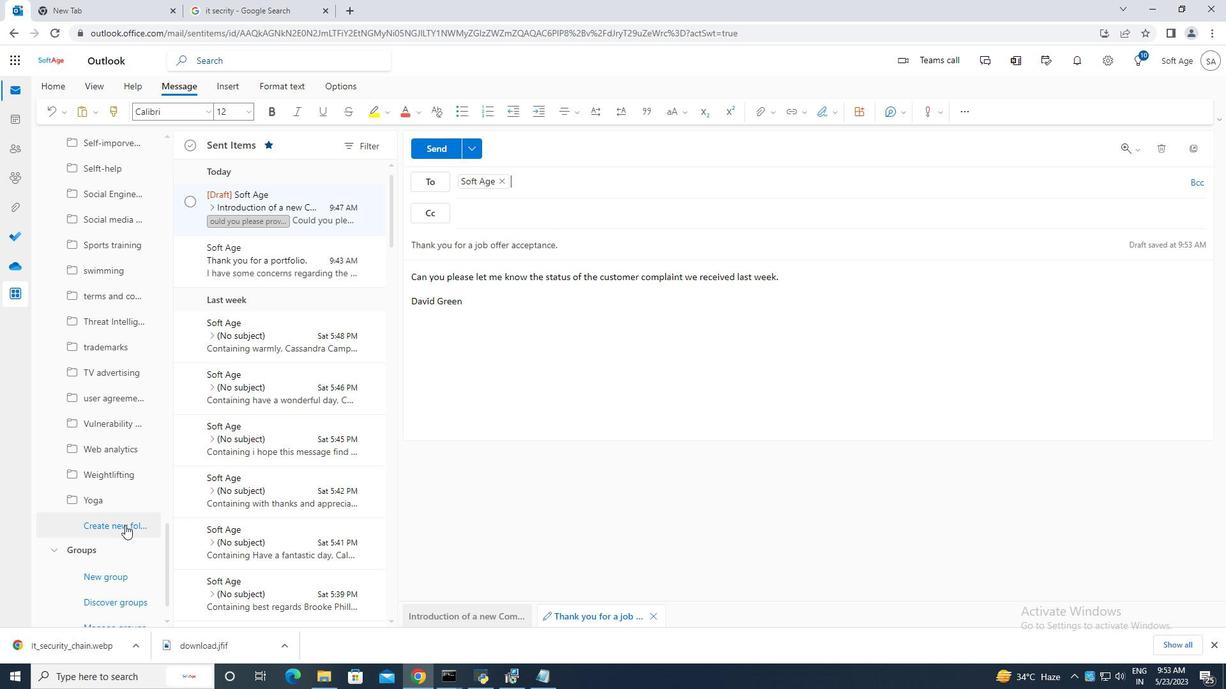 
Action: Mouse moved to (91, 525)
Screenshot: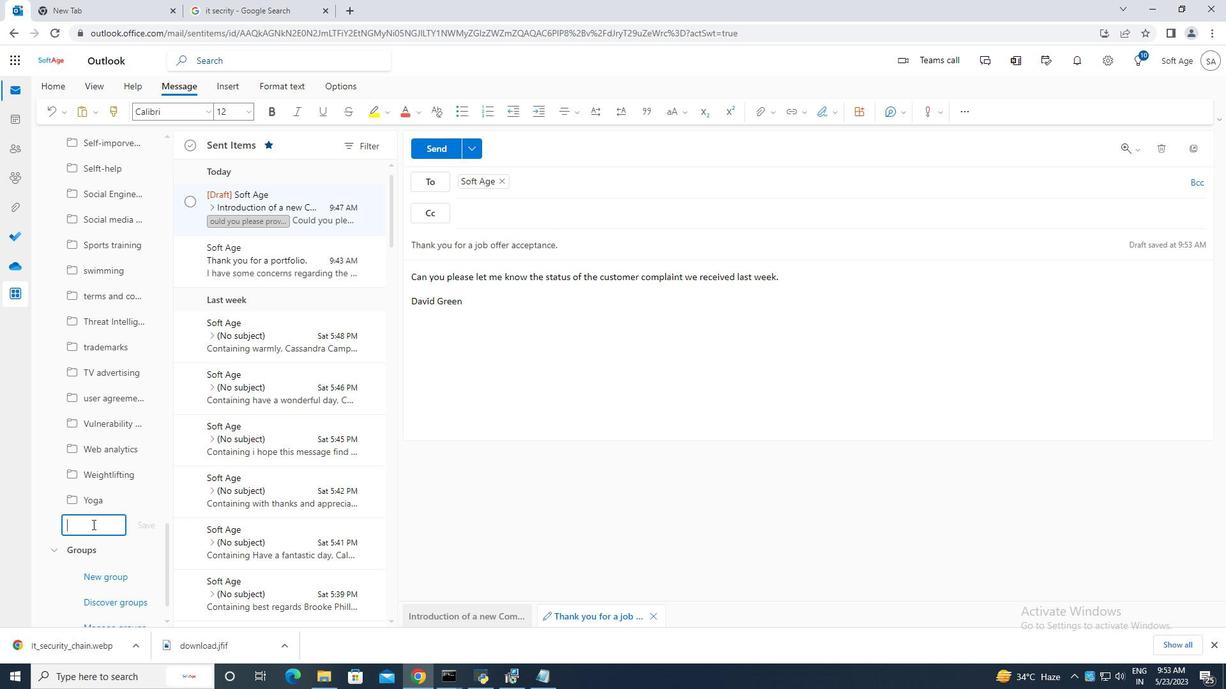 
Action: Key pressed <Key.caps_lock>u<Key.caps_lock>SER<Key.space>RESEARCH<Key.space>
Screenshot: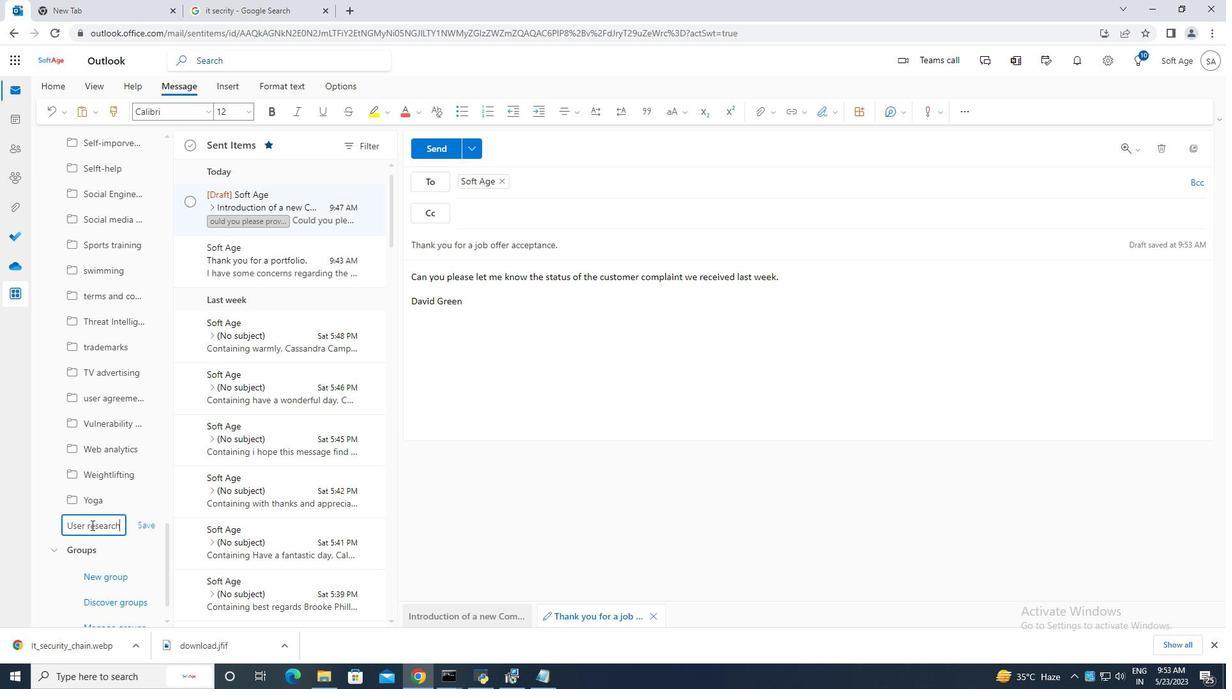 
Action: Mouse moved to (143, 525)
Screenshot: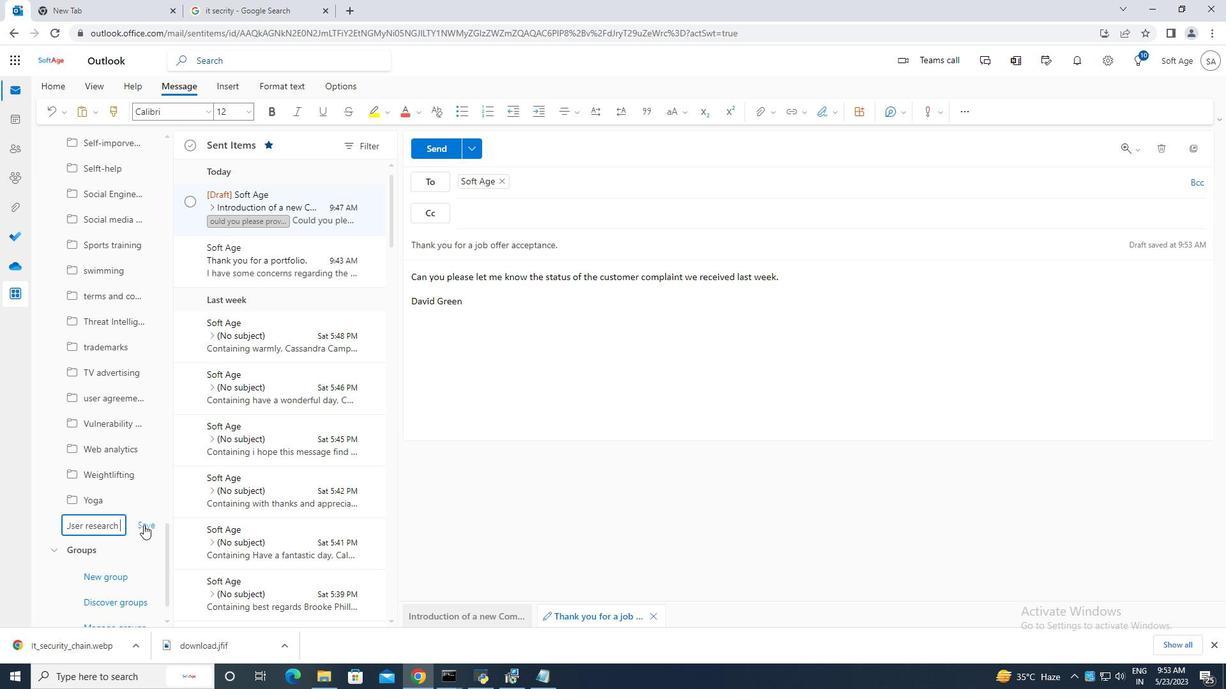 
Action: Mouse pressed left at (143, 525)
Screenshot: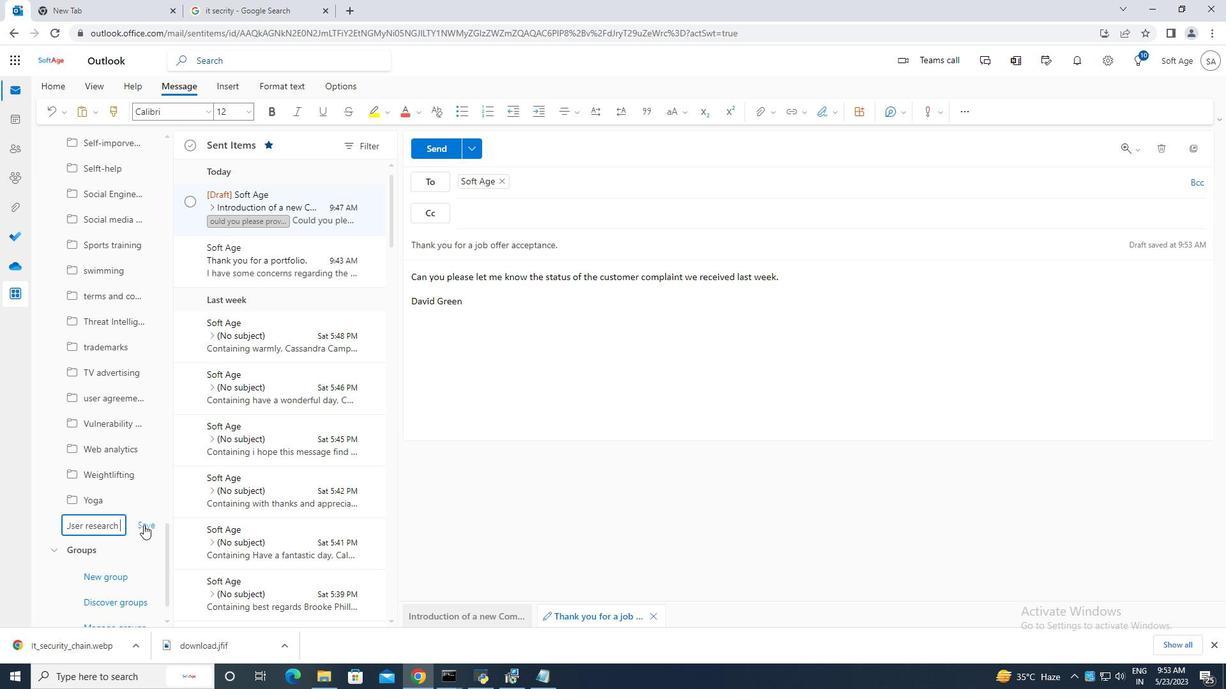 
Action: Mouse moved to (420, 146)
Screenshot: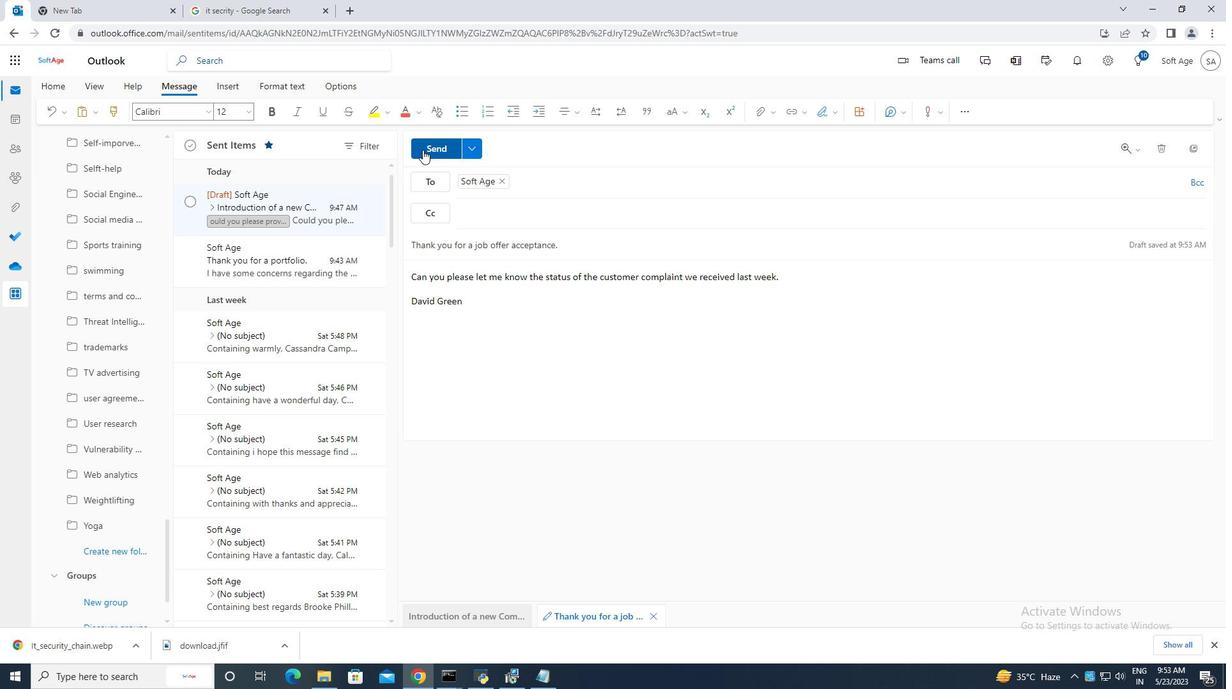 
Action: Mouse pressed left at (420, 146)
Screenshot: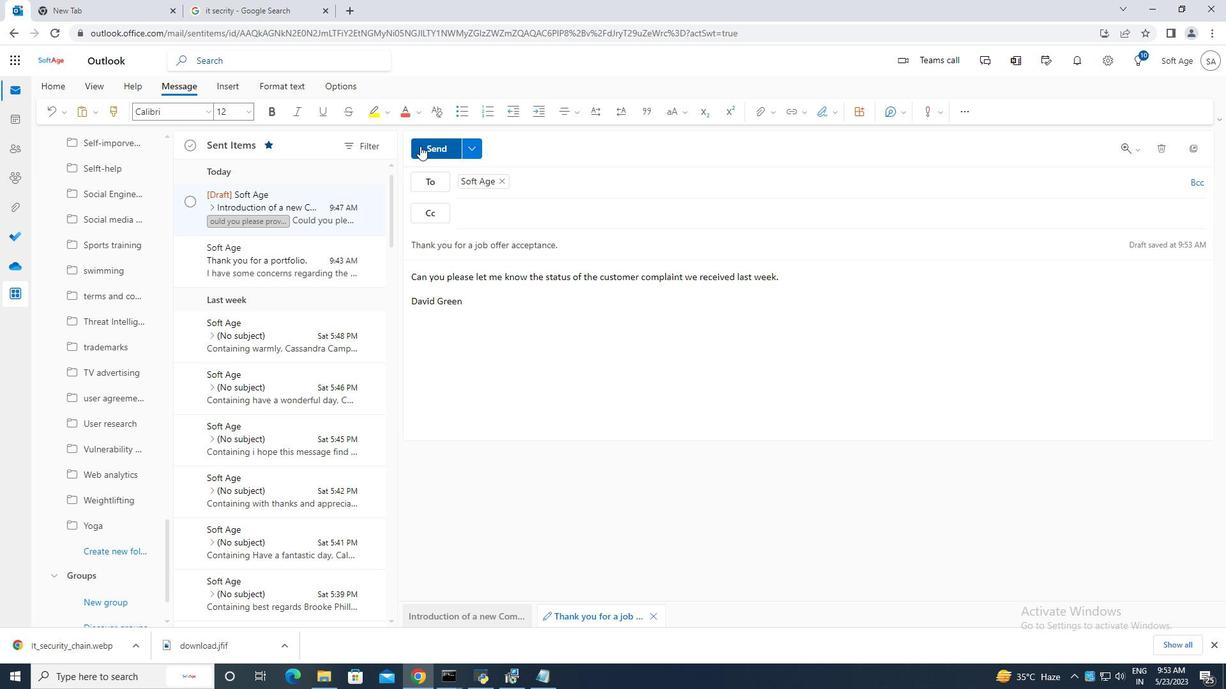 
Action: Mouse moved to (190, 203)
Screenshot: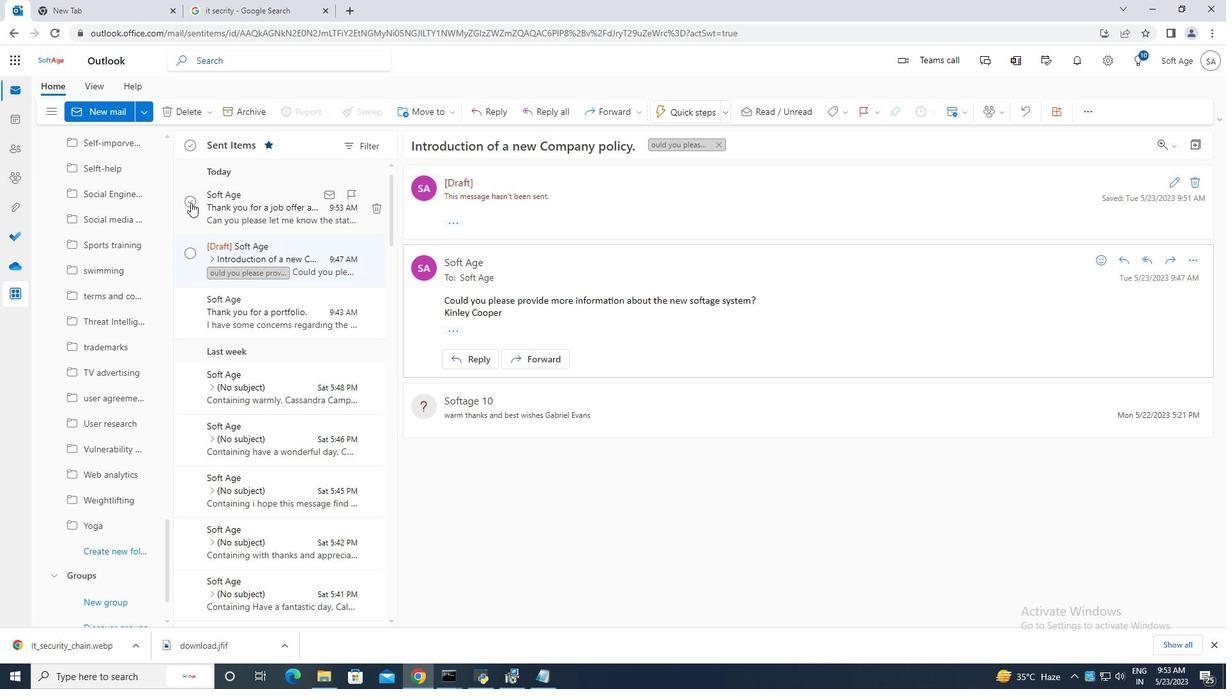 
Action: Mouse pressed left at (190, 203)
Screenshot: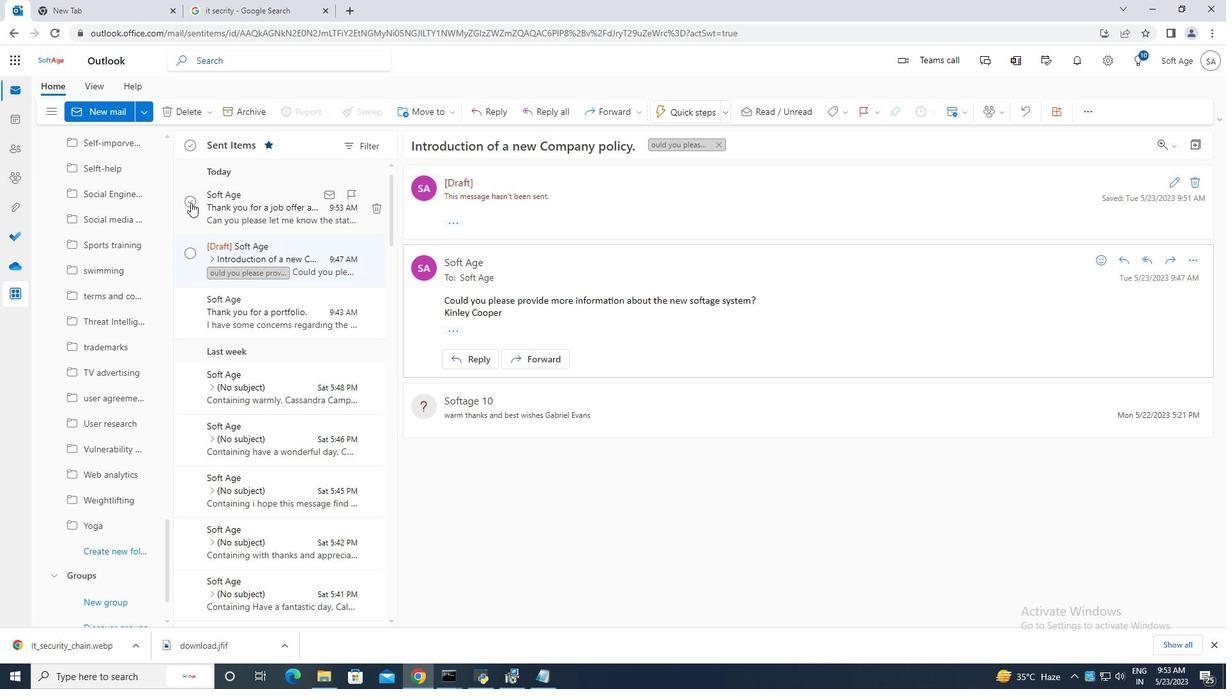 
Action: Mouse moved to (439, 111)
Screenshot: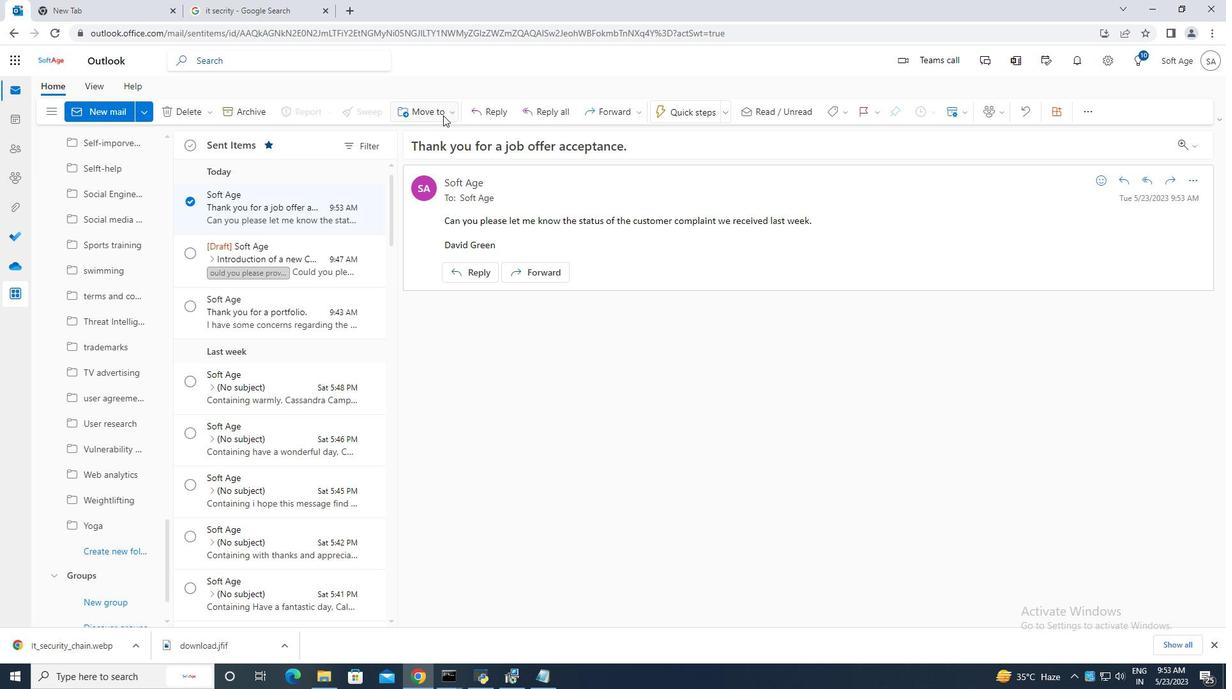 
Action: Mouse pressed left at (439, 111)
Screenshot: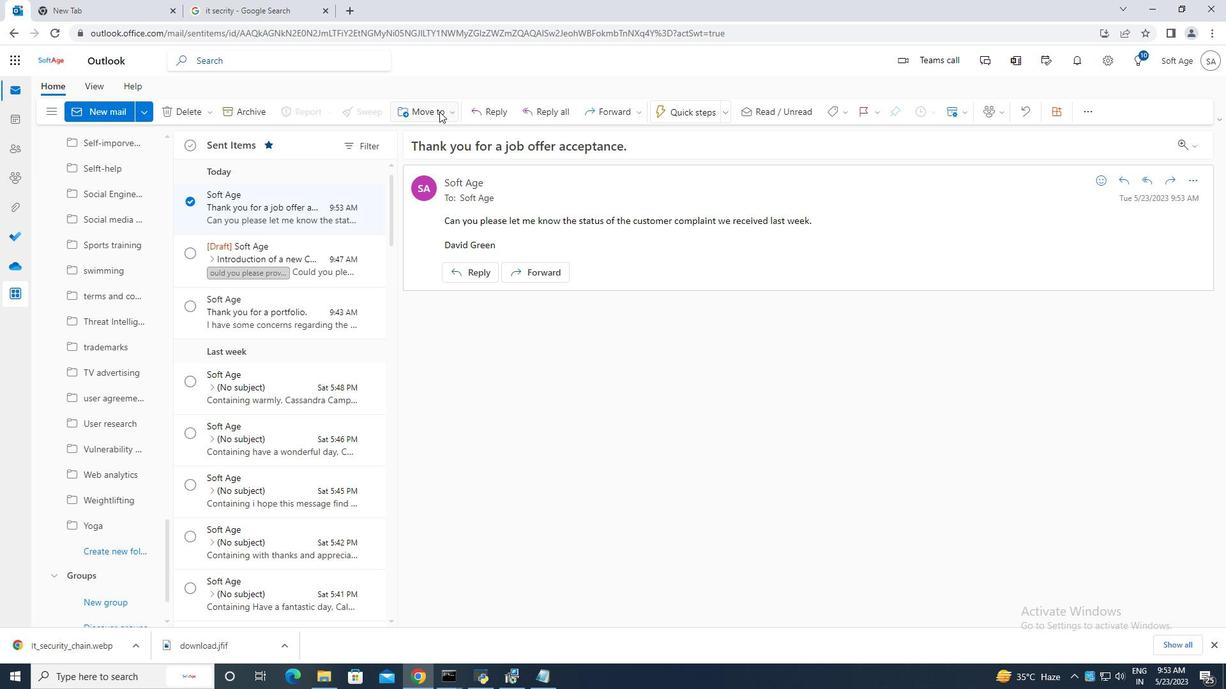
Action: Mouse moved to (450, 137)
Screenshot: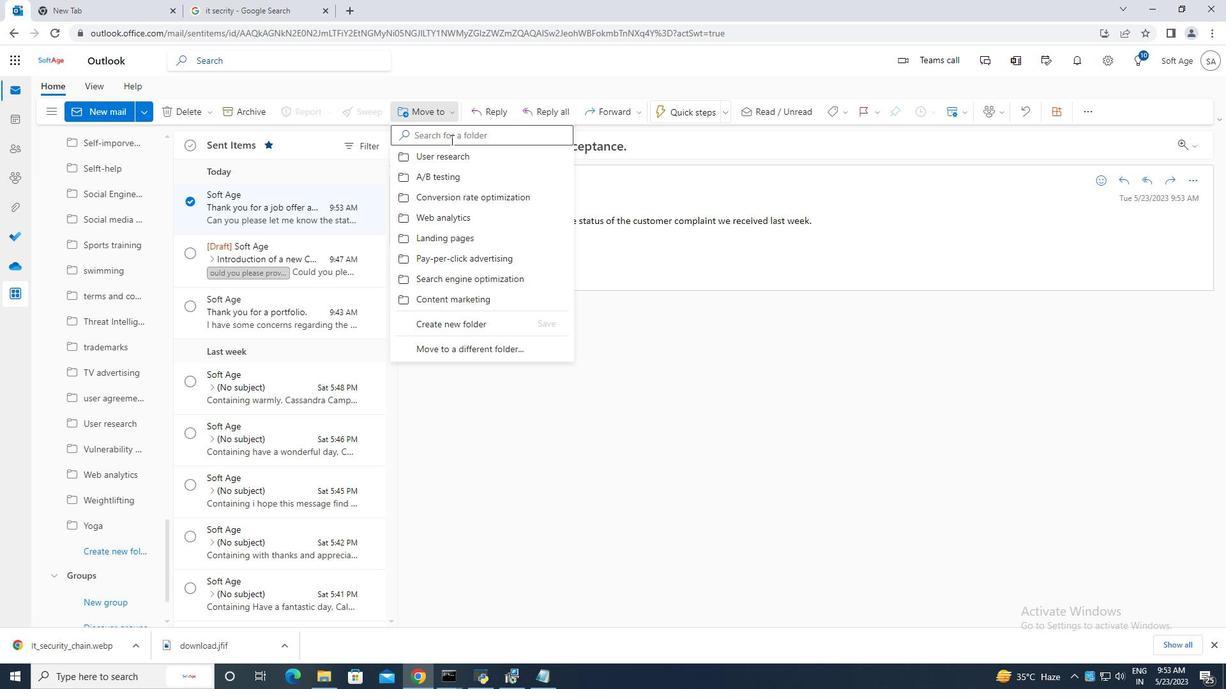 
Action: Mouse pressed left at (450, 137)
Screenshot: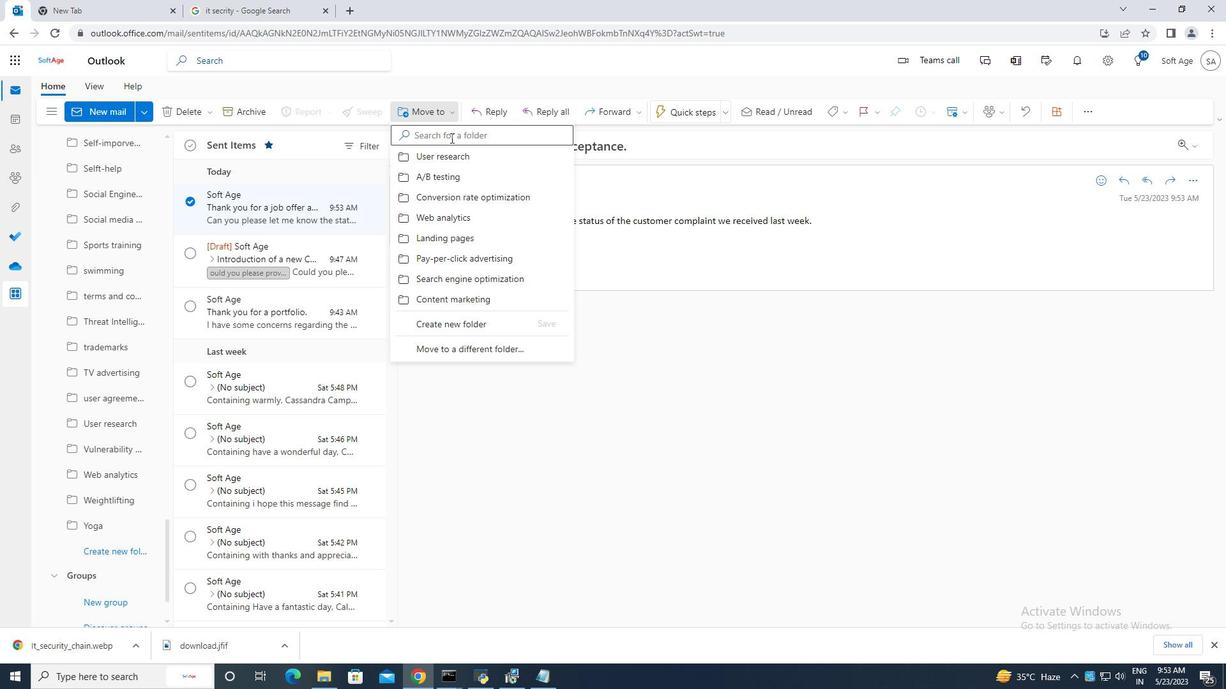 
Action: Key pressed USER<Key.space>RESEARCH
Screenshot: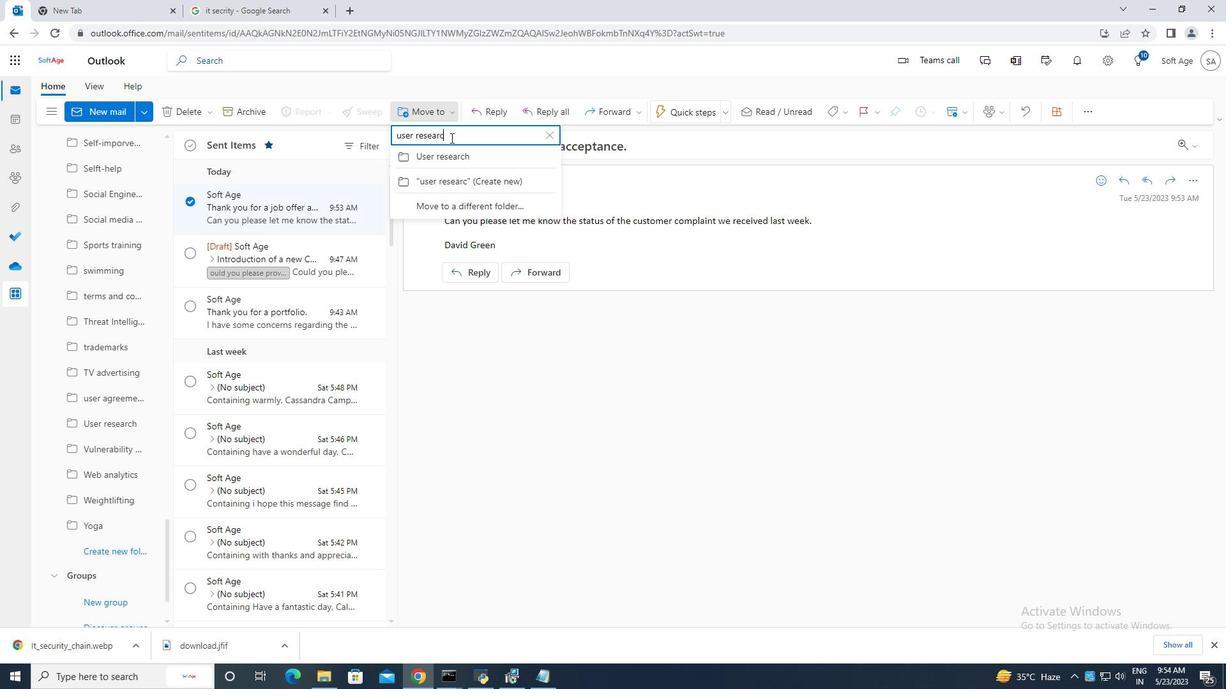 
Action: Mouse moved to (463, 160)
Screenshot: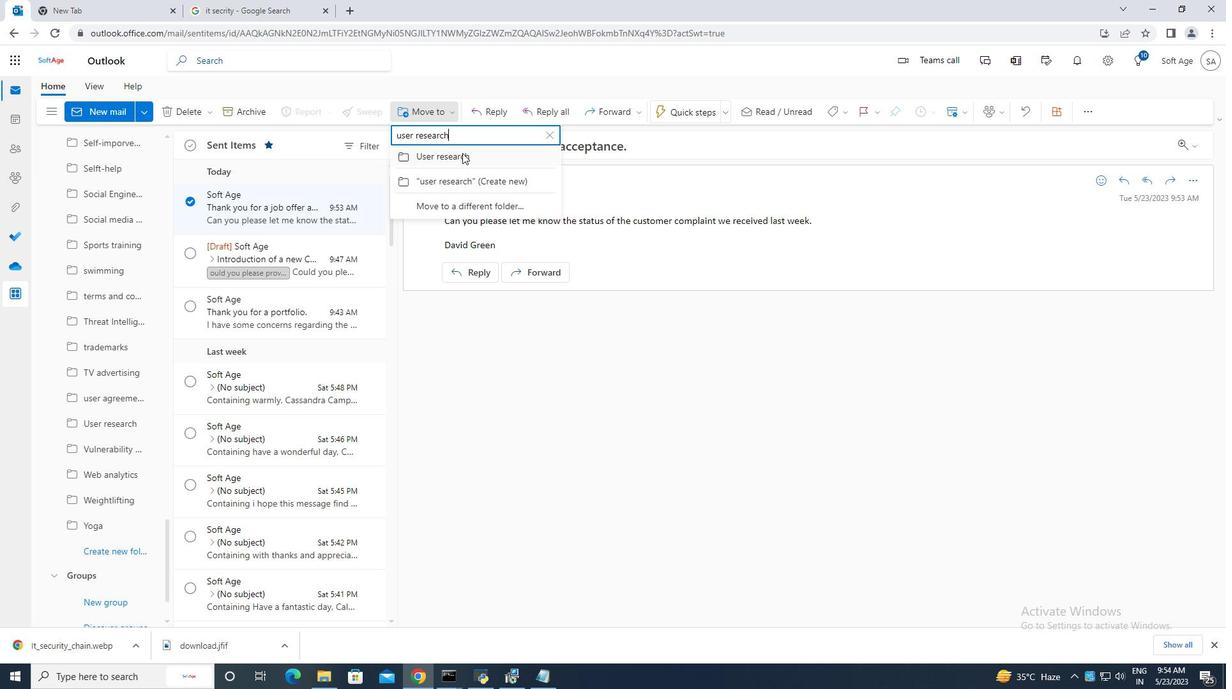 
Action: Mouse pressed left at (463, 160)
Screenshot: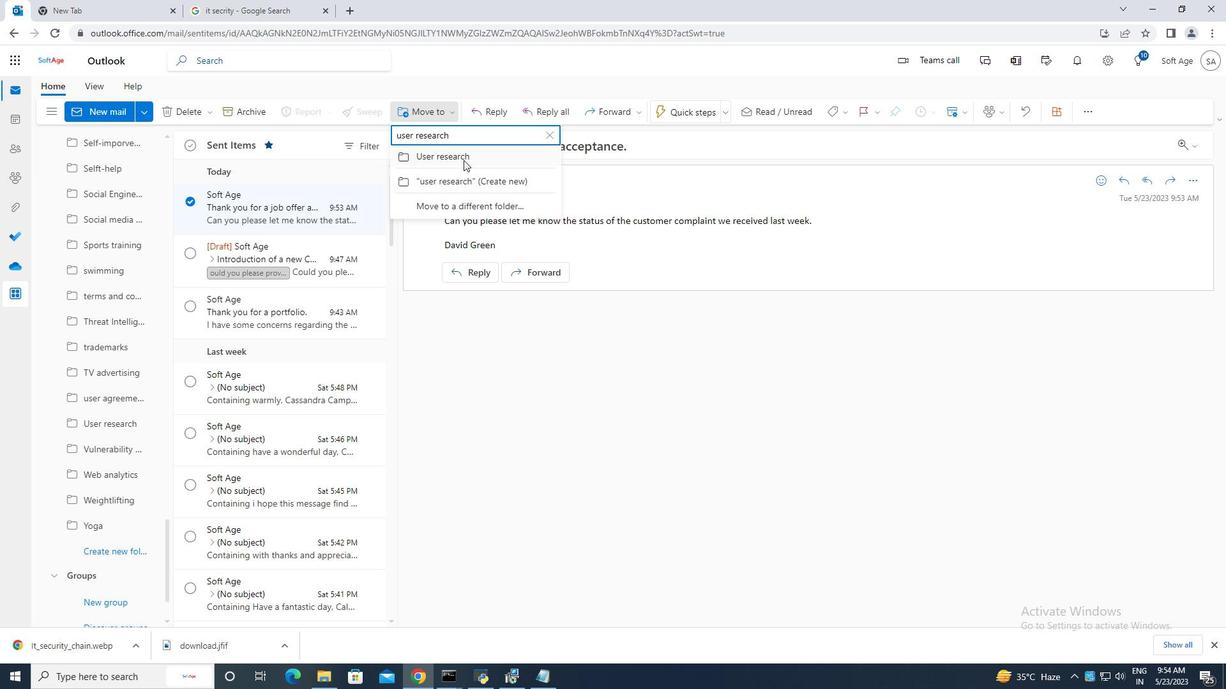 
Action: Mouse moved to (500, 284)
Screenshot: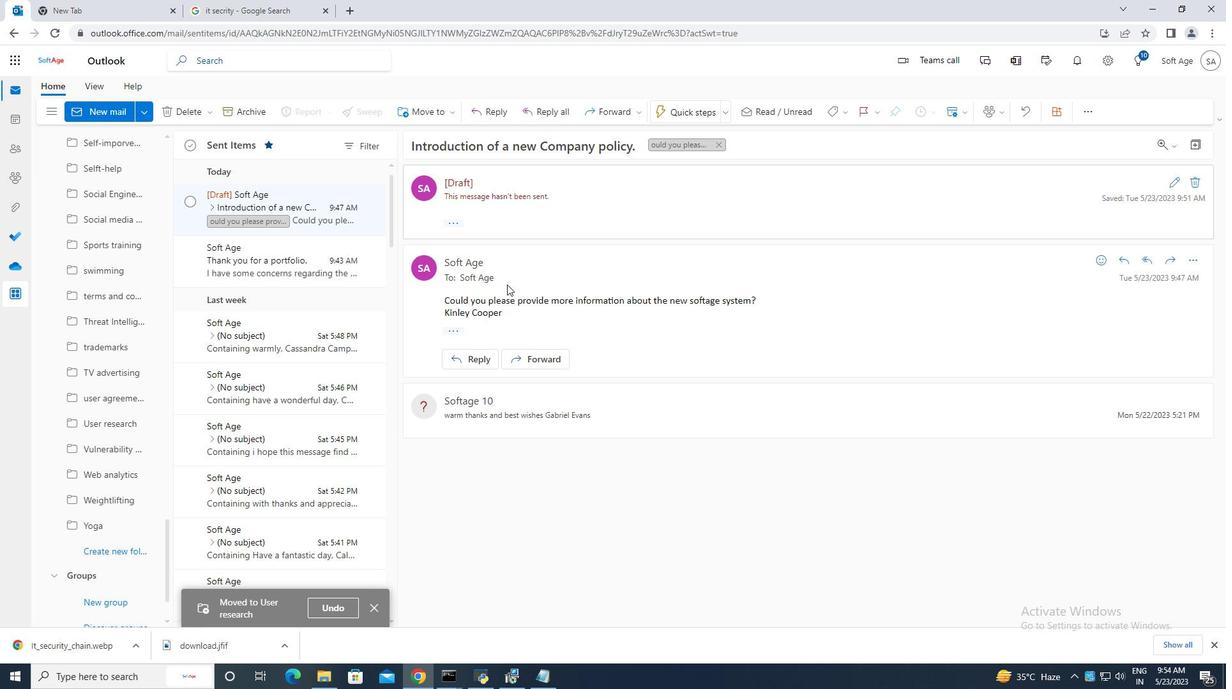 
